 Task: Find connections with filter location Luckenwalde with filter topic #realestateagentwith filter profile language French with filter current company Kent with filter school SOA University Corporate Relation with filter industry Civil Engineering with filter service category Strategic Planning with filter keywords title Camera Operator
Action: Mouse moved to (538, 65)
Screenshot: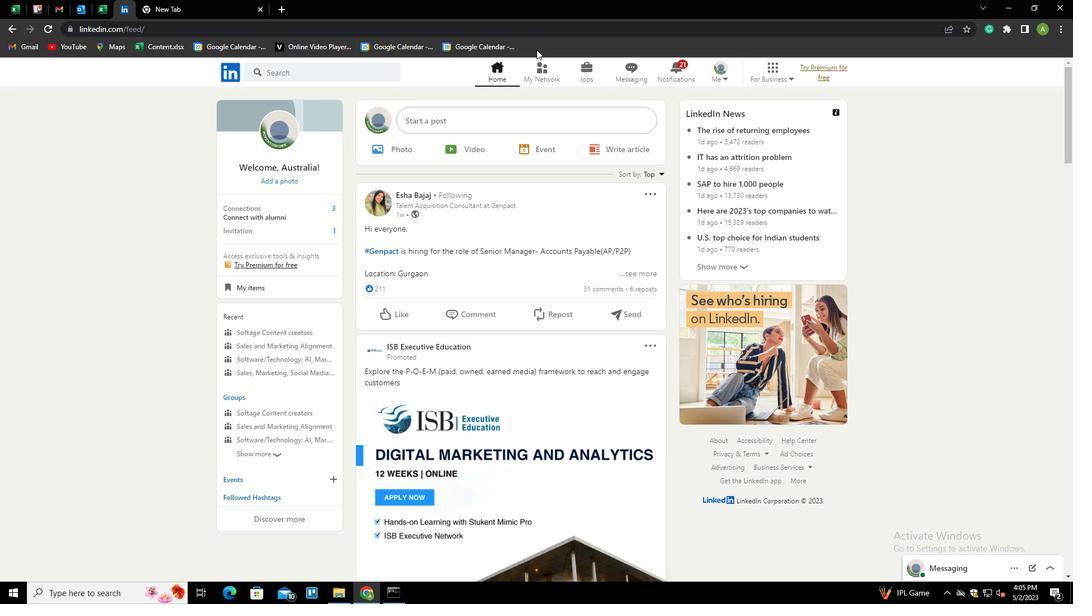 
Action: Mouse pressed left at (538, 65)
Screenshot: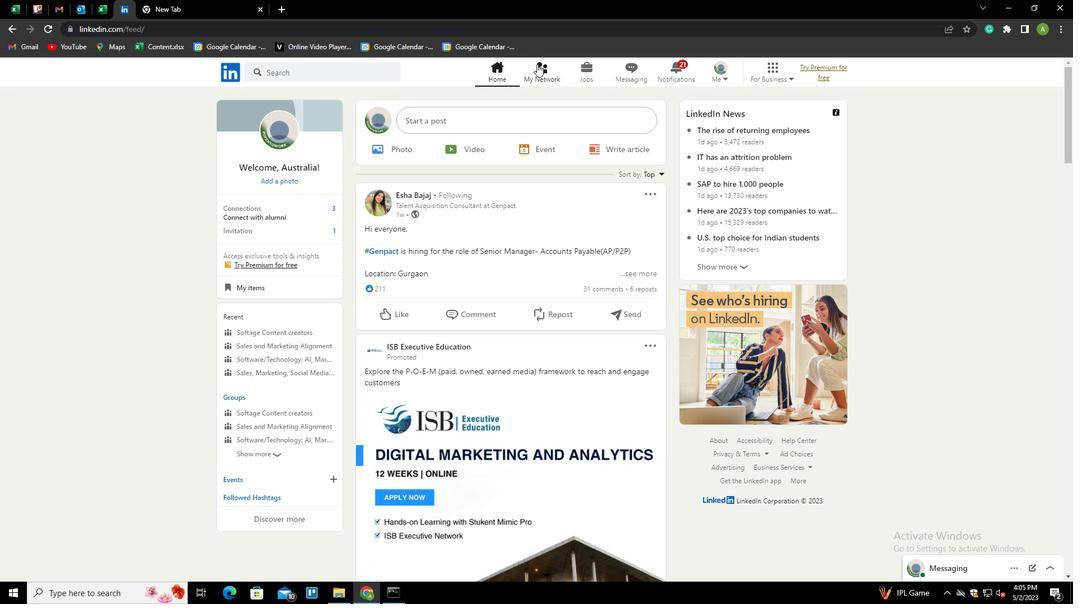 
Action: Mouse moved to (322, 137)
Screenshot: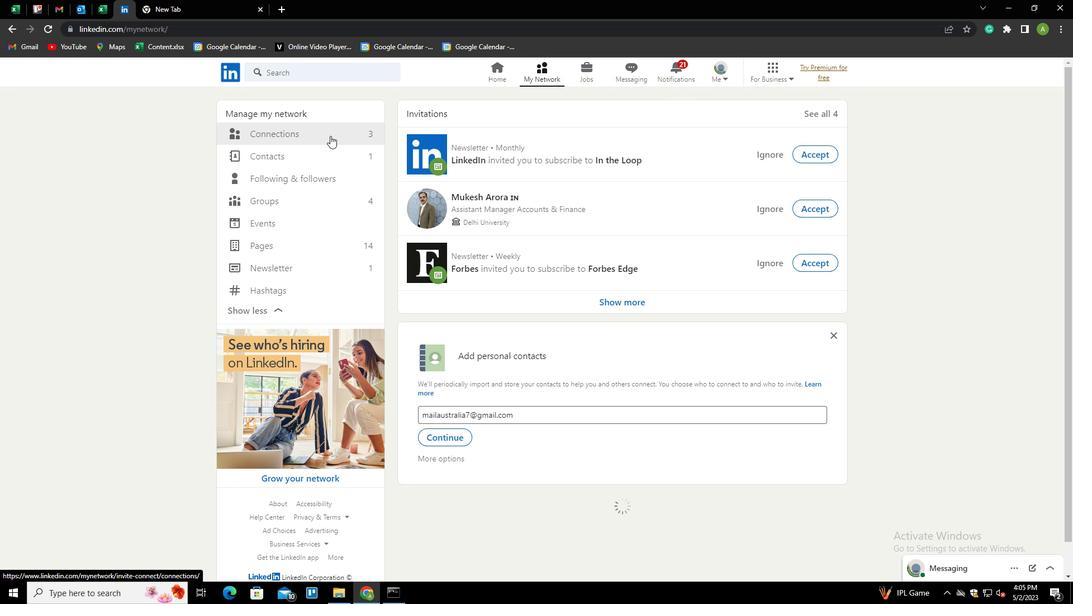 
Action: Mouse pressed left at (322, 137)
Screenshot: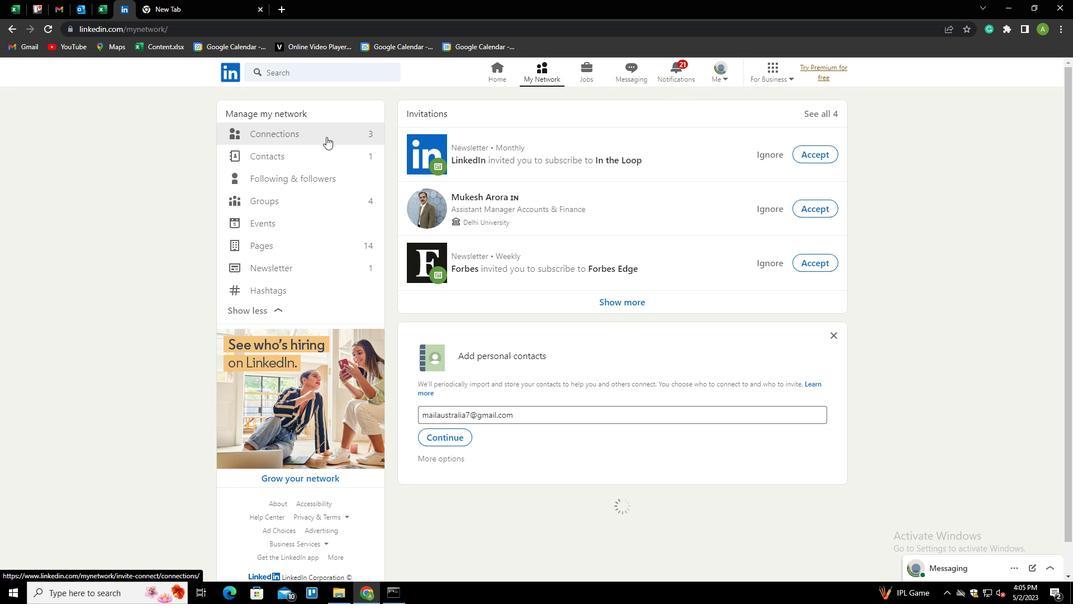 
Action: Mouse moved to (613, 133)
Screenshot: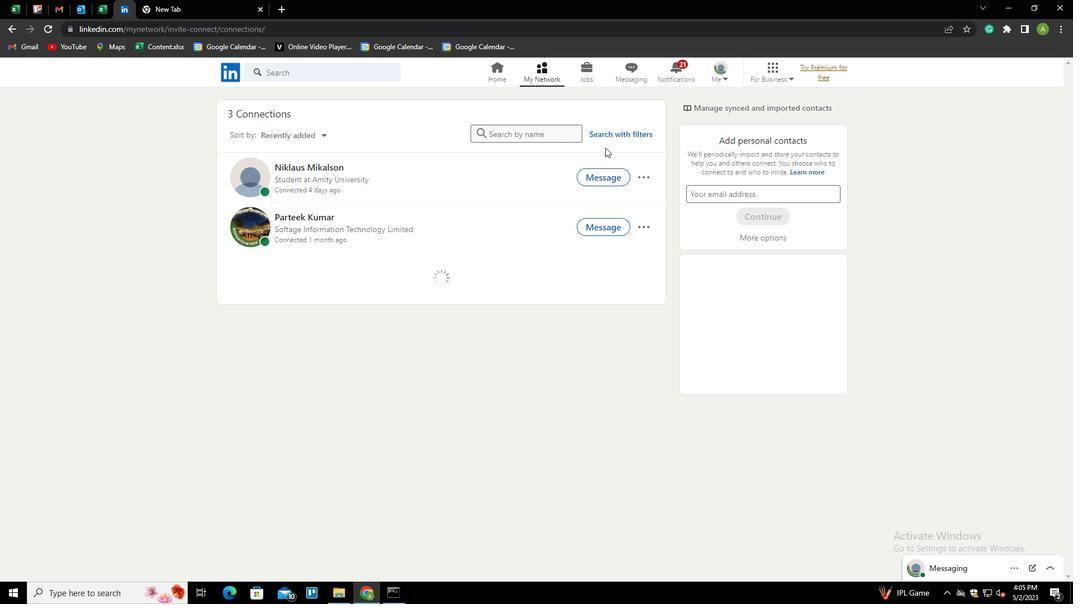 
Action: Mouse pressed left at (613, 133)
Screenshot: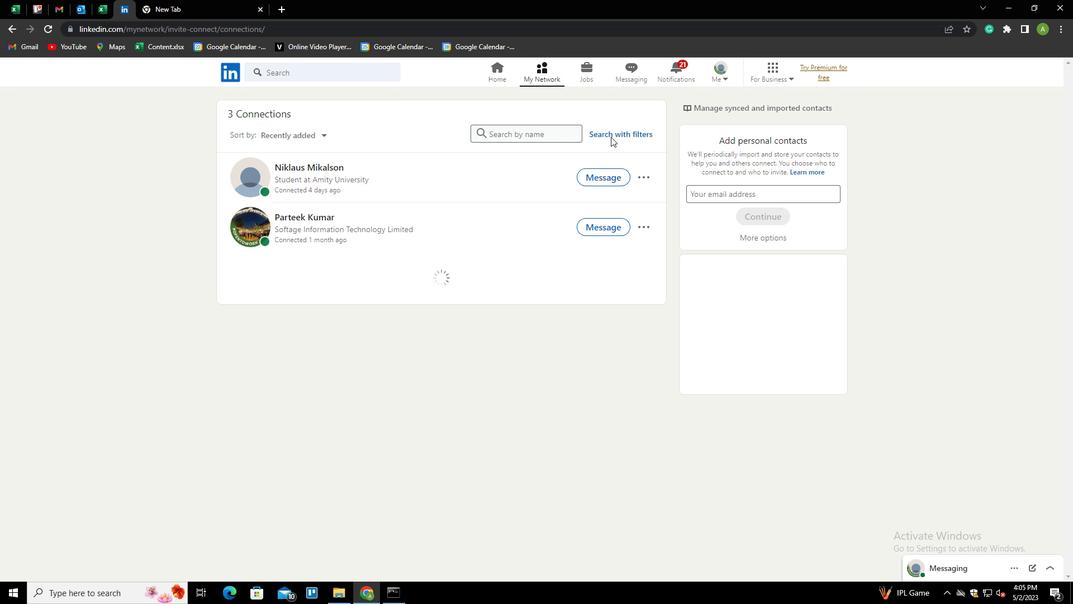 
Action: Mouse moved to (567, 104)
Screenshot: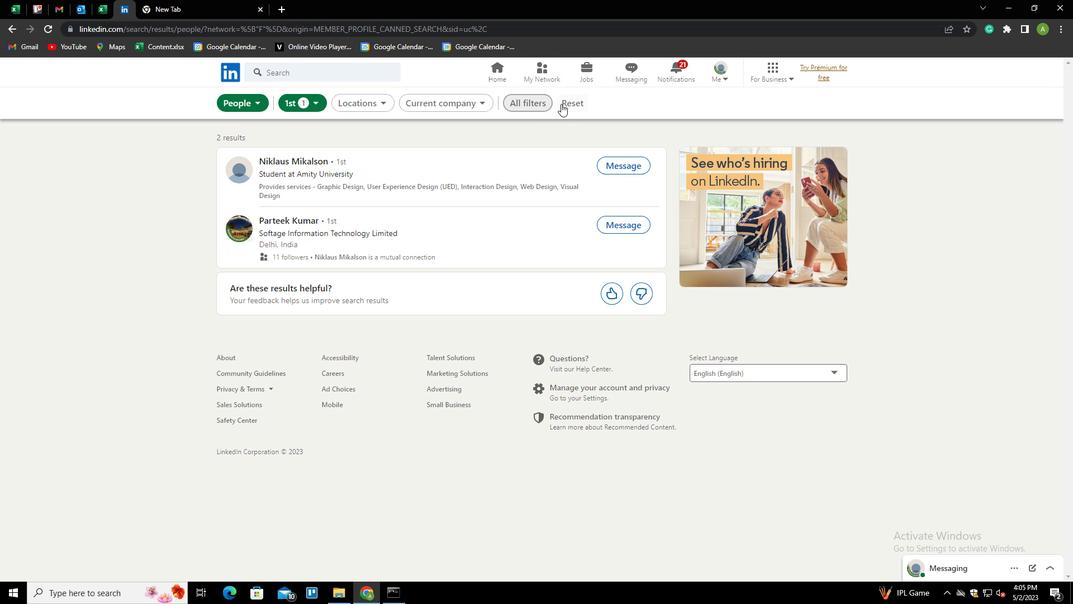 
Action: Mouse pressed left at (567, 104)
Screenshot: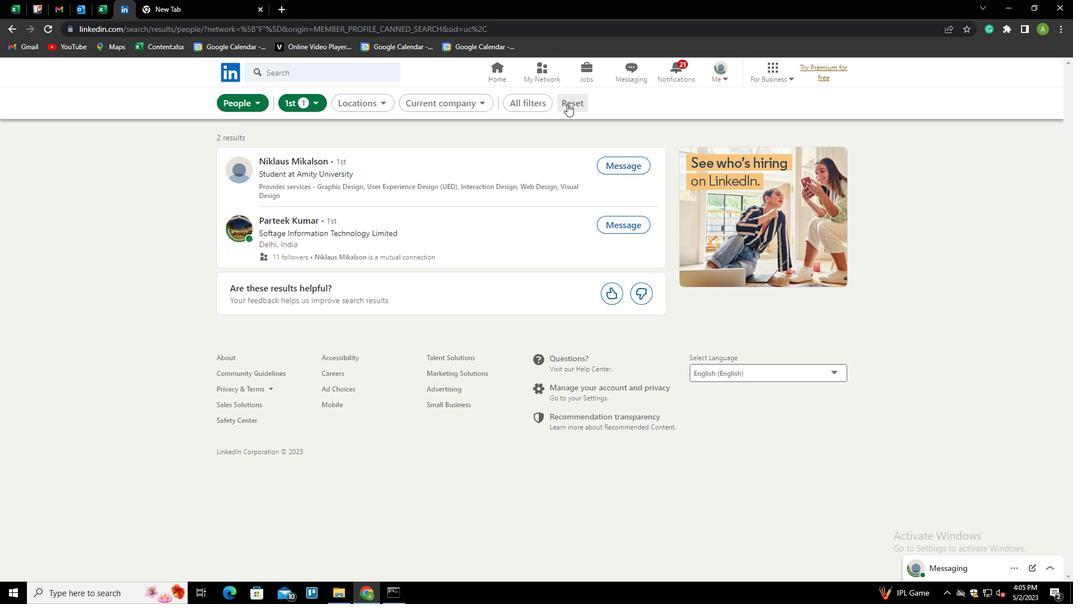 
Action: Mouse moved to (554, 104)
Screenshot: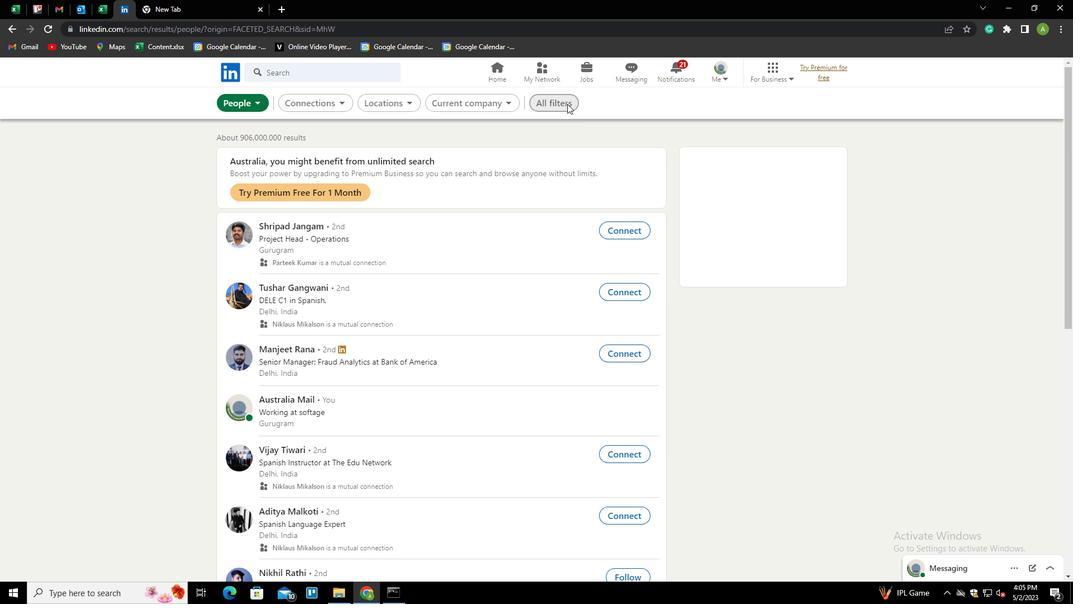 
Action: Mouse pressed left at (554, 104)
Screenshot: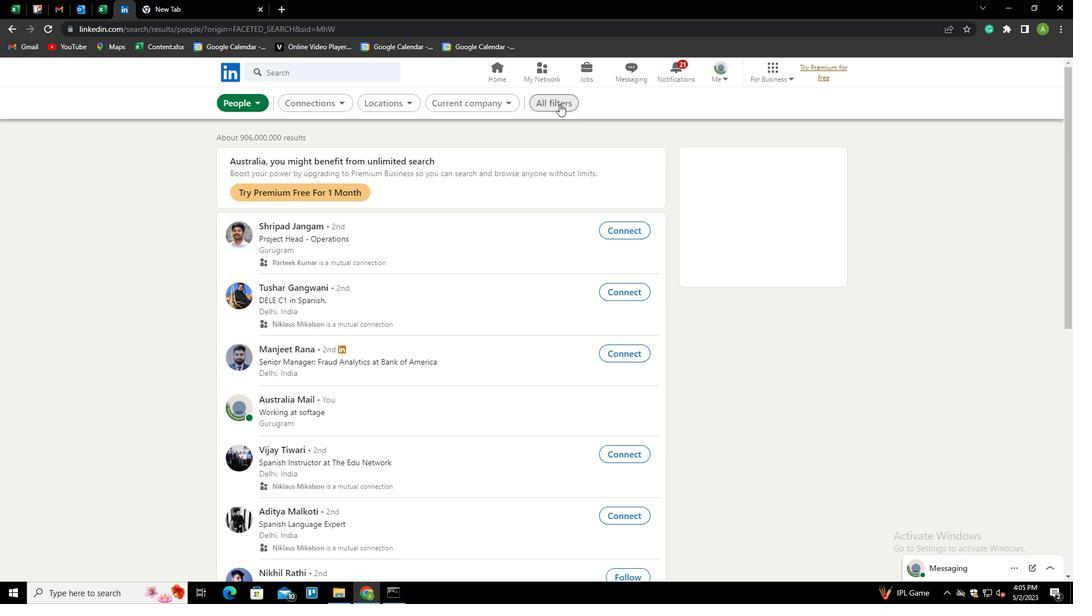 
Action: Mouse moved to (918, 331)
Screenshot: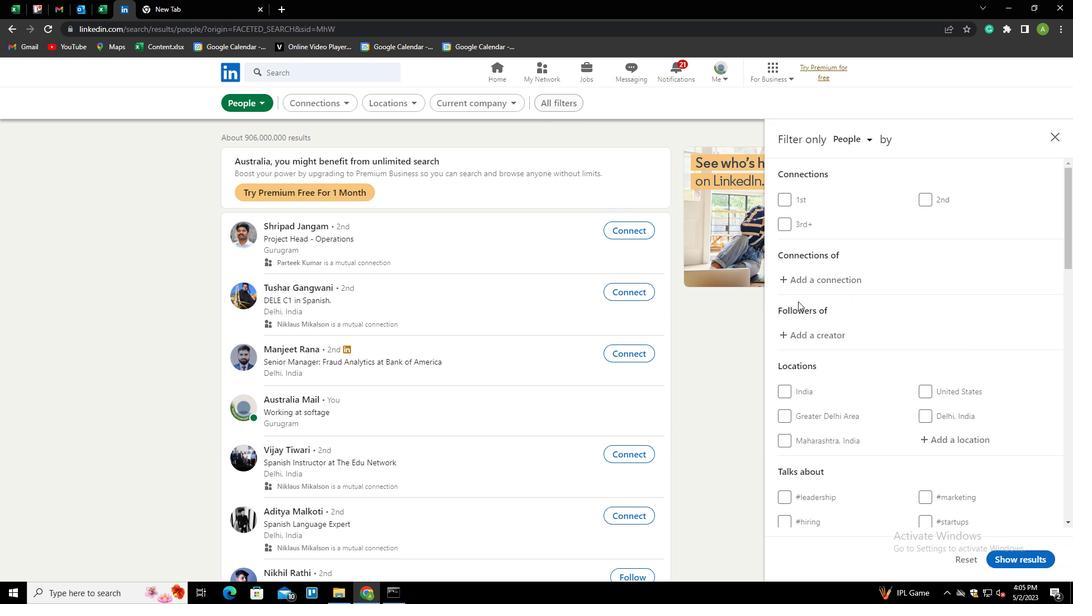 
Action: Mouse scrolled (918, 331) with delta (0, 0)
Screenshot: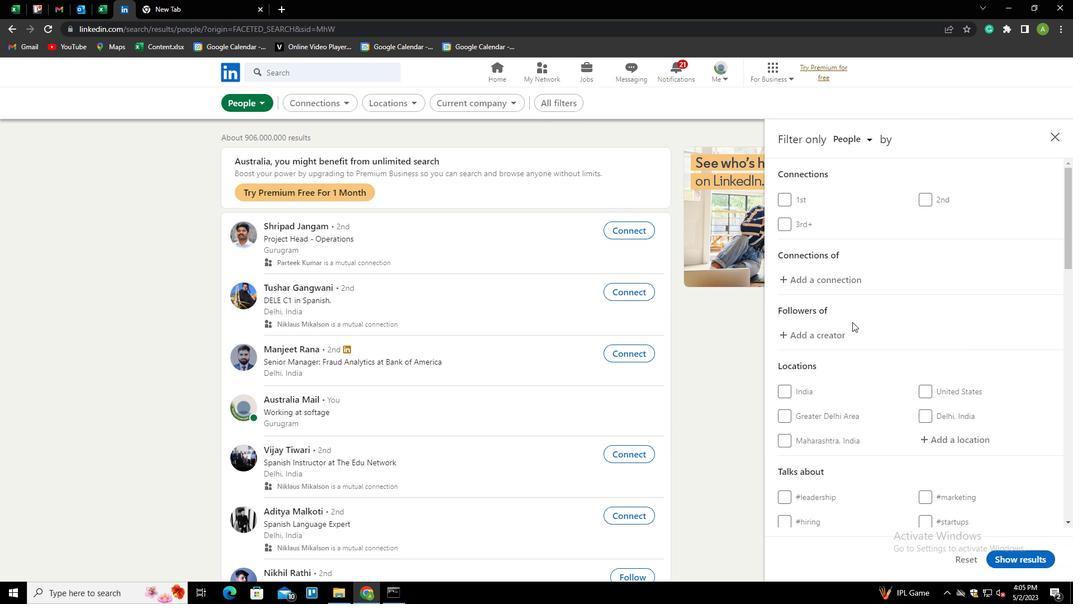 
Action: Mouse scrolled (918, 331) with delta (0, 0)
Screenshot: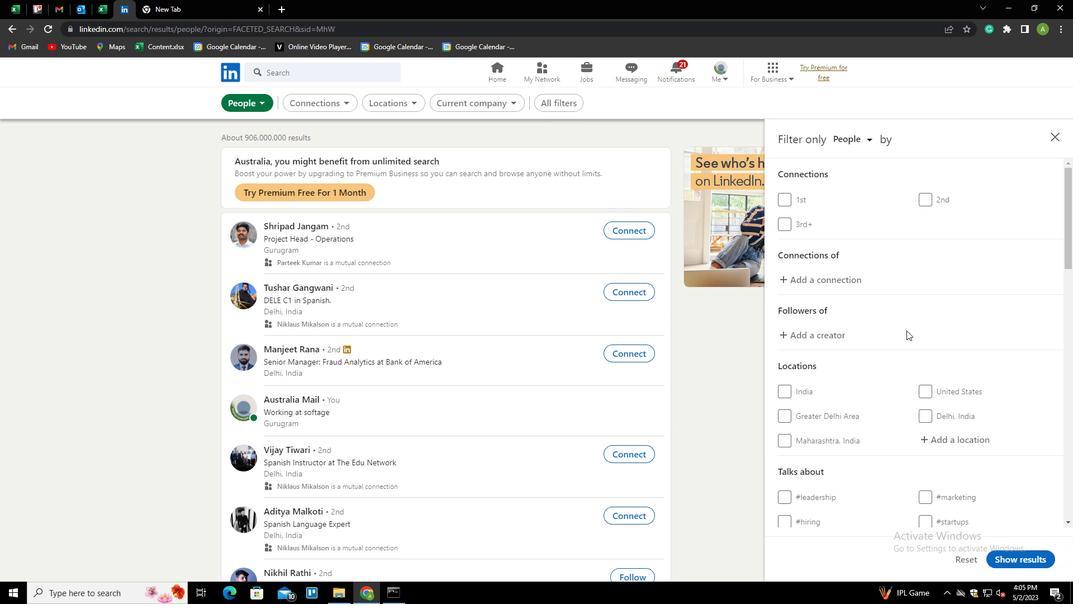 
Action: Mouse moved to (947, 329)
Screenshot: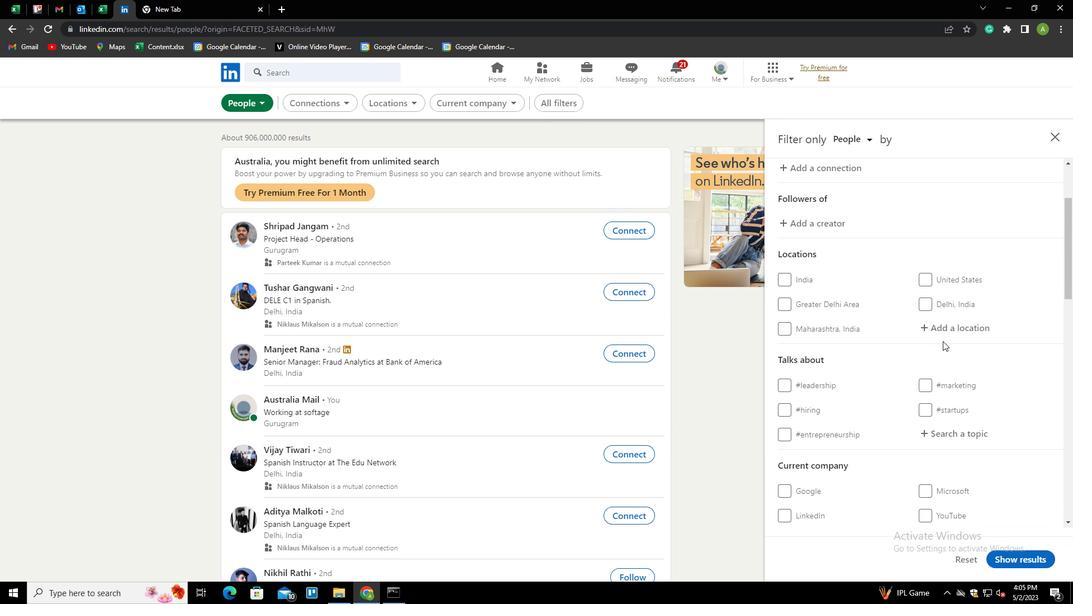 
Action: Mouse pressed left at (947, 329)
Screenshot: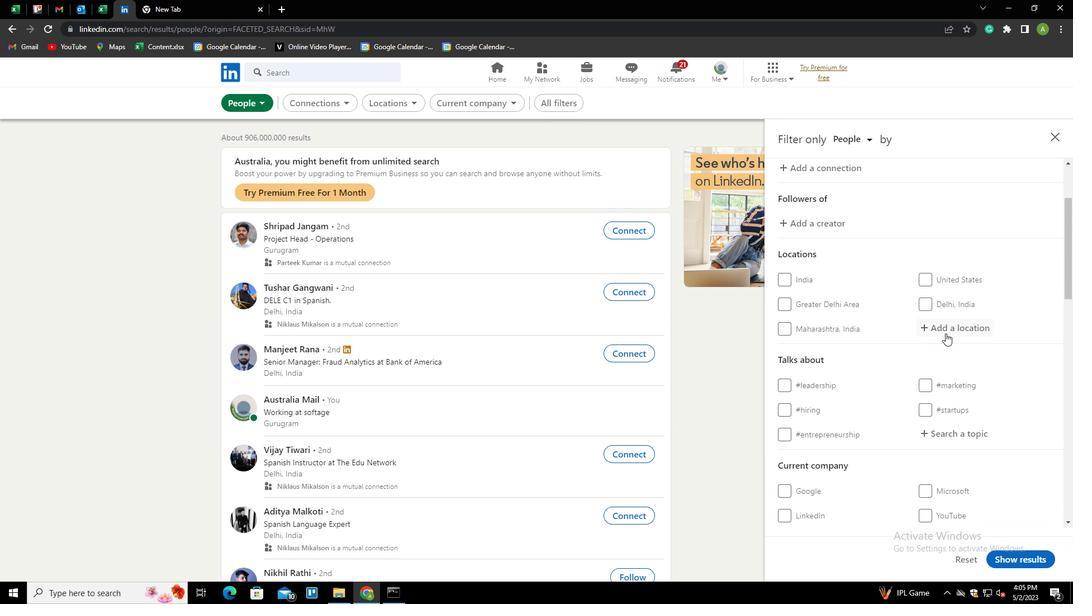 
Action: Mouse moved to (954, 324)
Screenshot: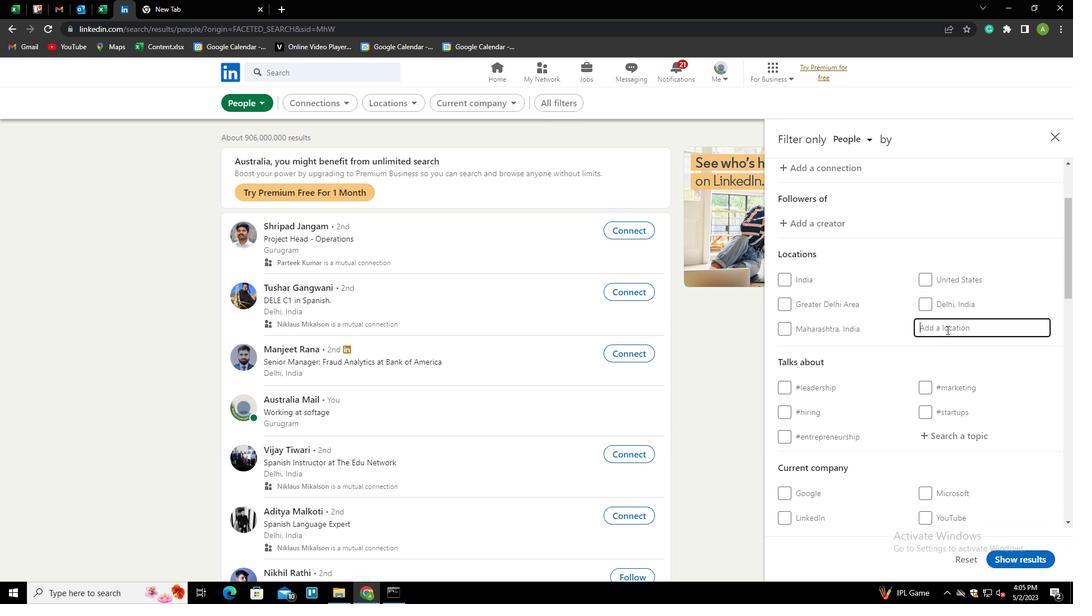 
Action: Mouse pressed left at (954, 324)
Screenshot: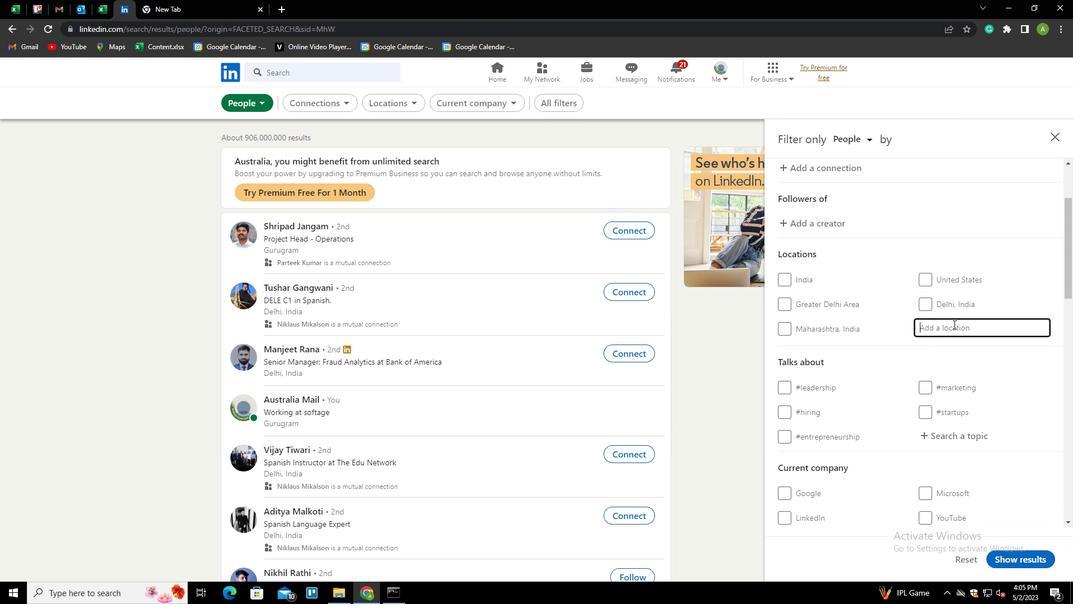 
Action: Key pressed <Key.shift>LUCKENWA<Key.down><Key.enter>
Screenshot: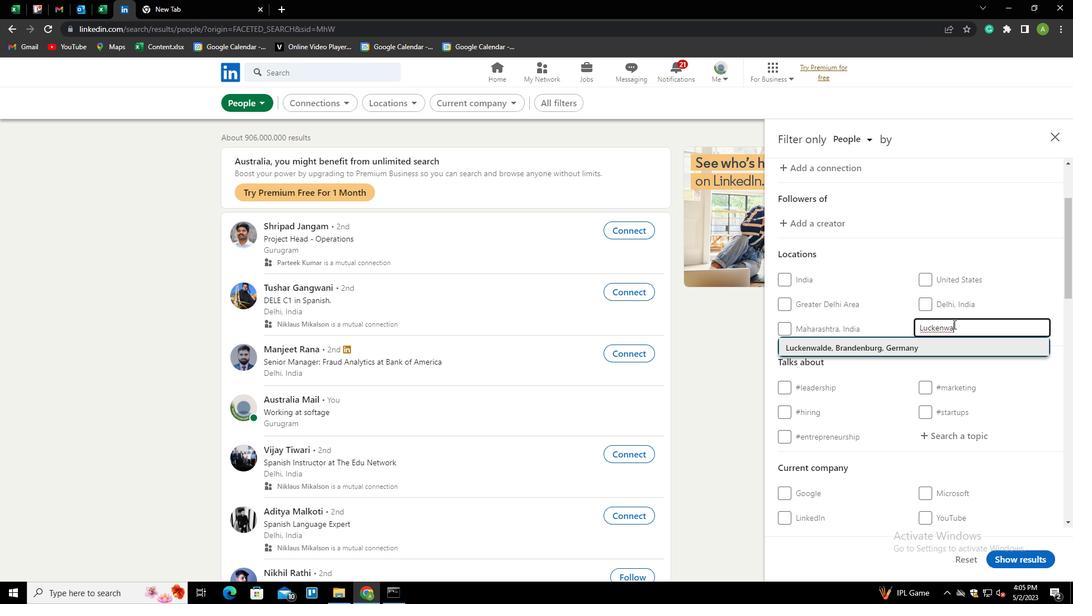
Action: Mouse scrolled (954, 323) with delta (0, 0)
Screenshot: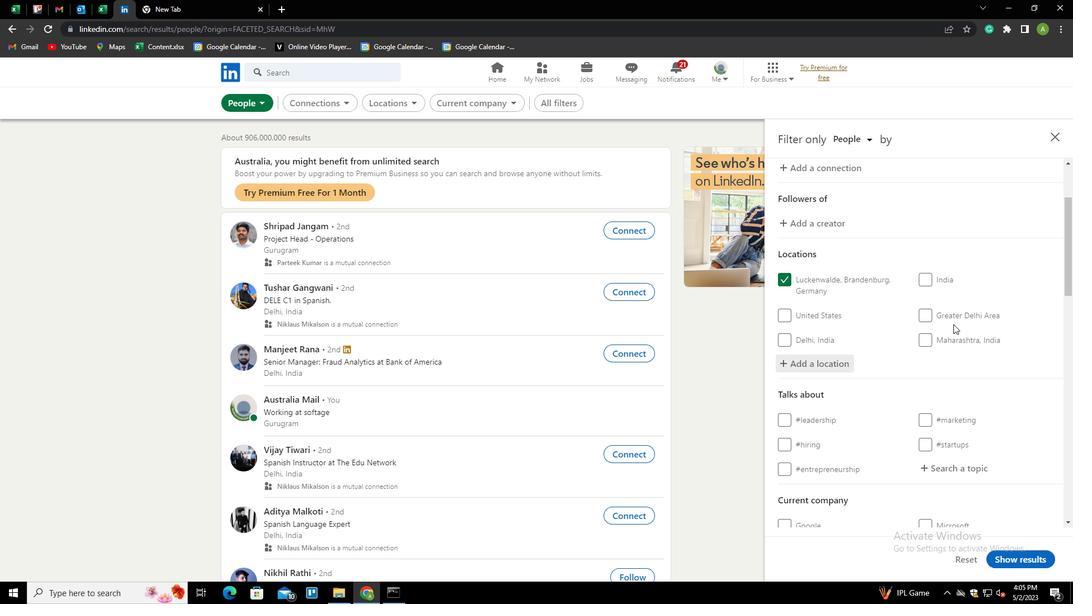 
Action: Mouse scrolled (954, 323) with delta (0, 0)
Screenshot: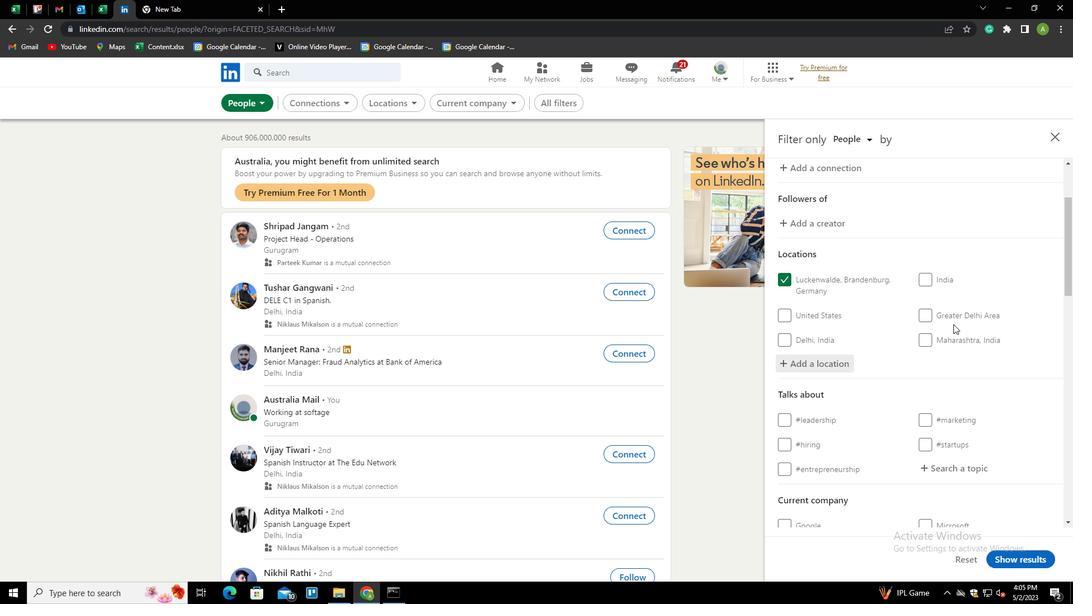 
Action: Mouse scrolled (954, 323) with delta (0, 0)
Screenshot: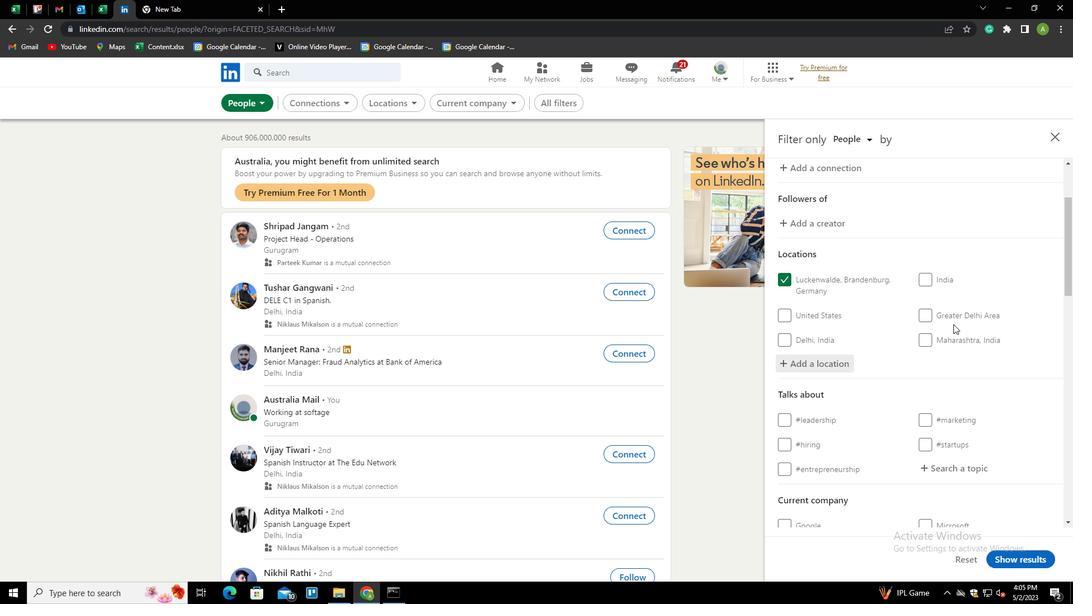 
Action: Mouse moved to (940, 304)
Screenshot: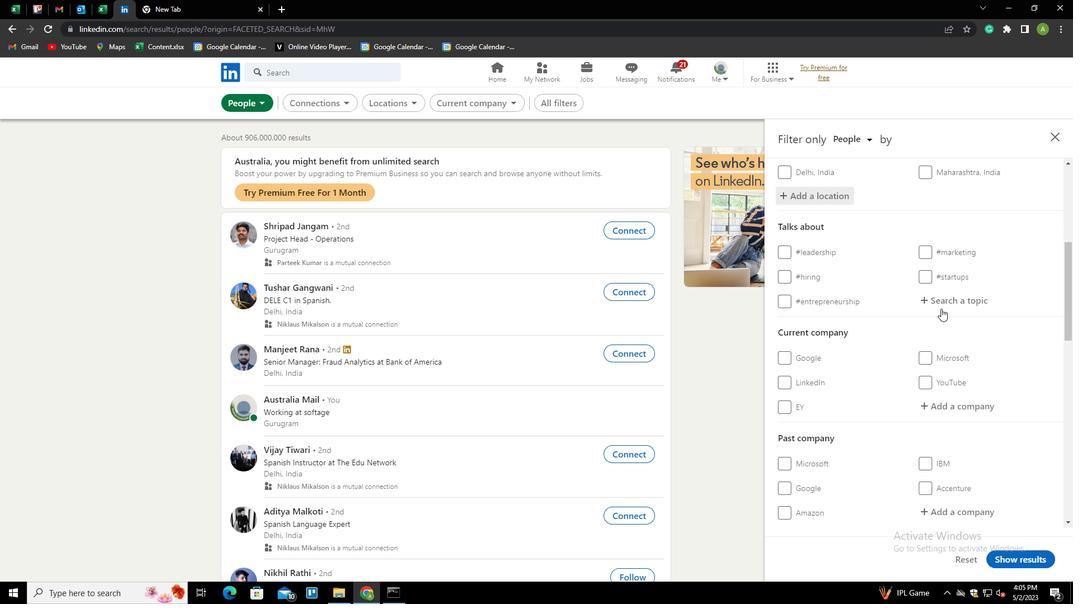 
Action: Mouse pressed left at (940, 304)
Screenshot: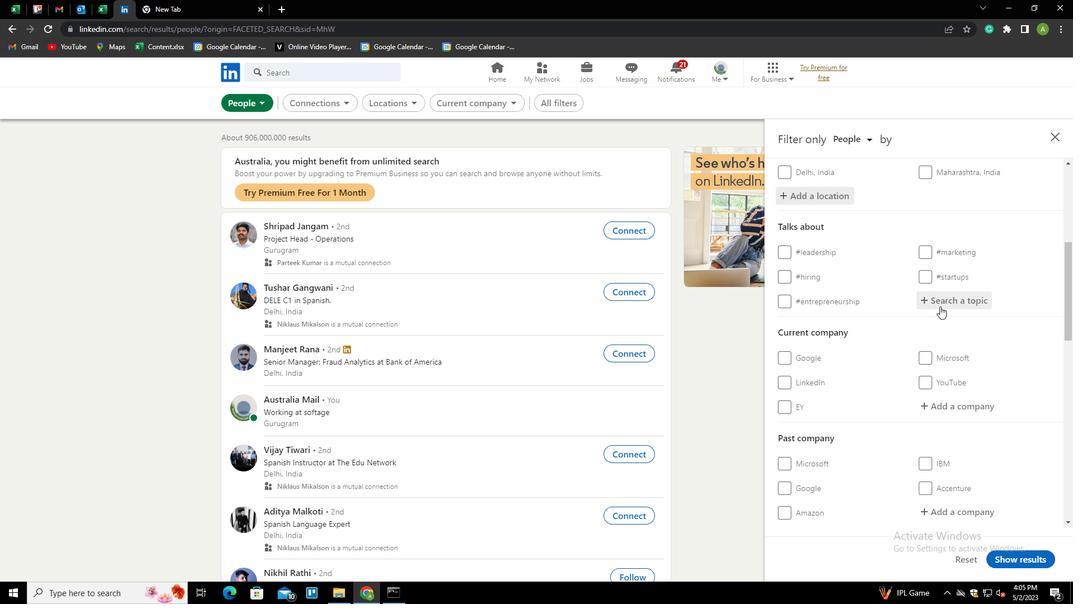 
Action: Key pressed REALESTATEAGENT<Key.down><Key.enter>
Screenshot: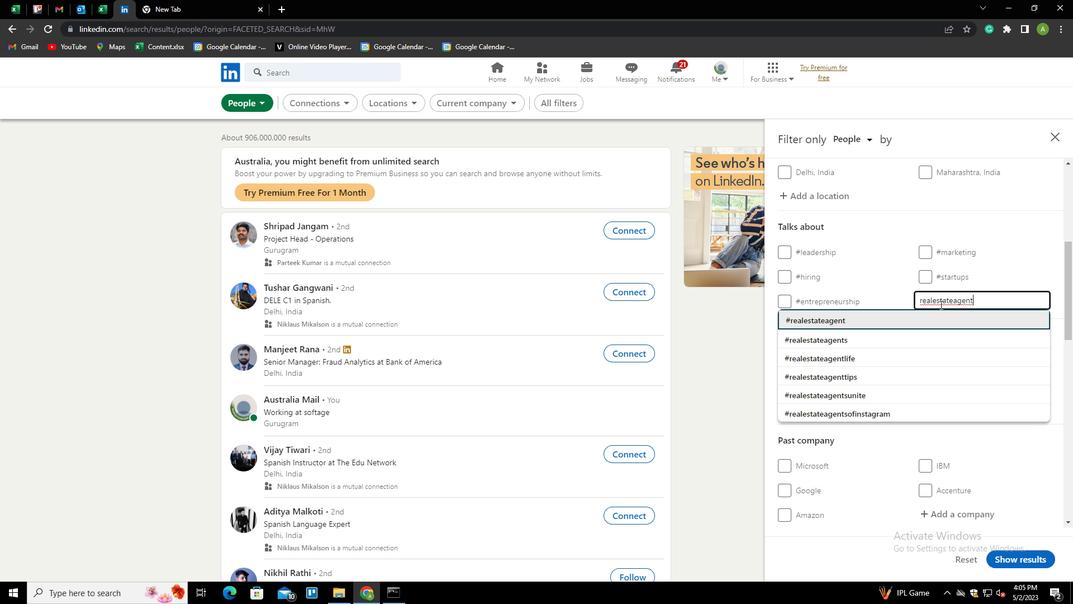 
Action: Mouse scrolled (940, 304) with delta (0, 0)
Screenshot: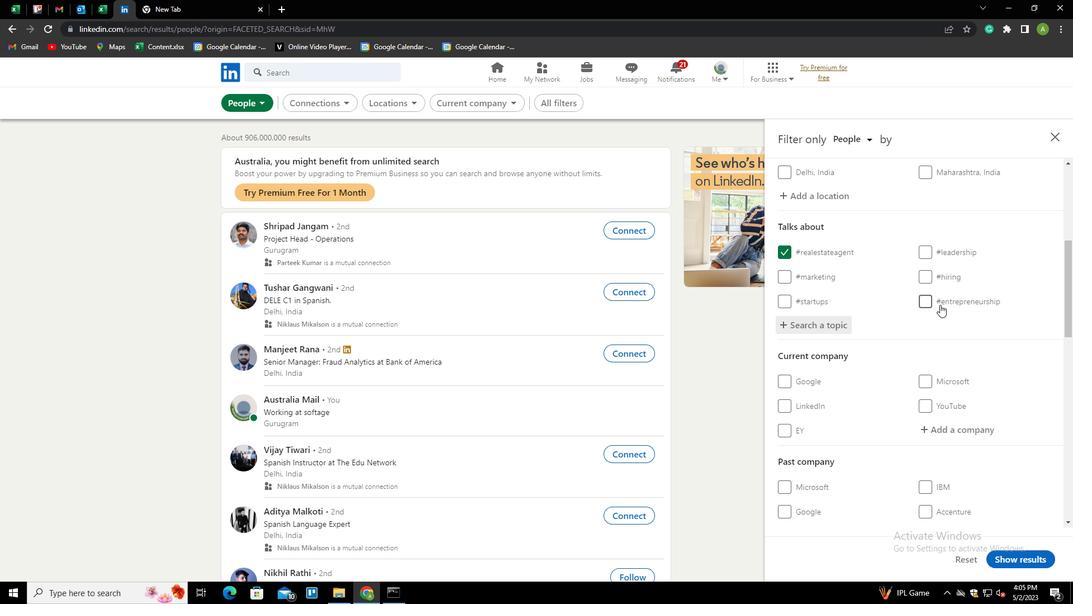 
Action: Mouse scrolled (940, 304) with delta (0, 0)
Screenshot: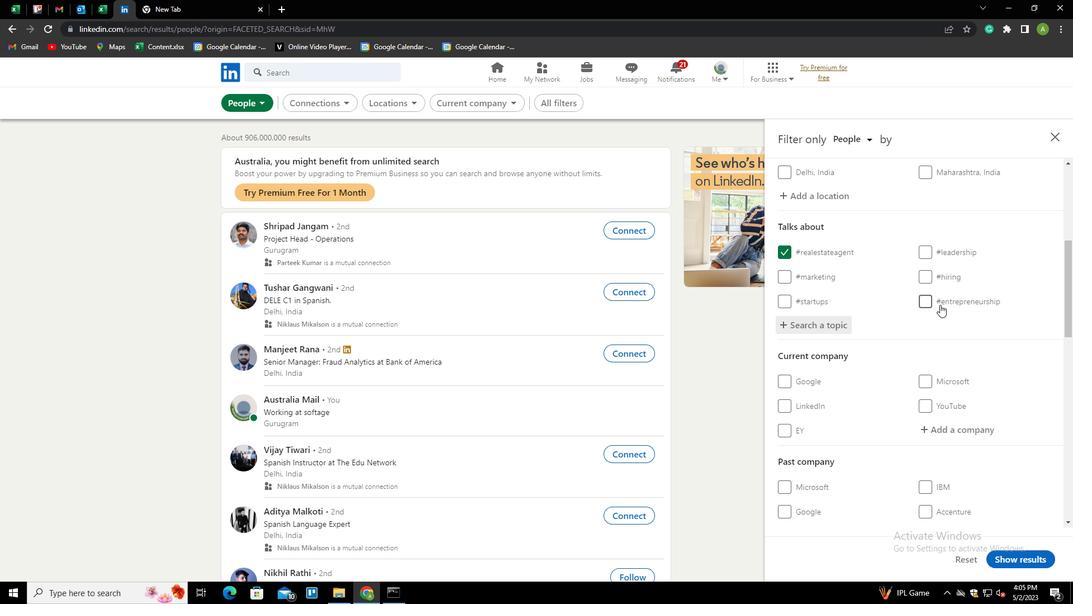 
Action: Mouse scrolled (940, 304) with delta (0, 0)
Screenshot: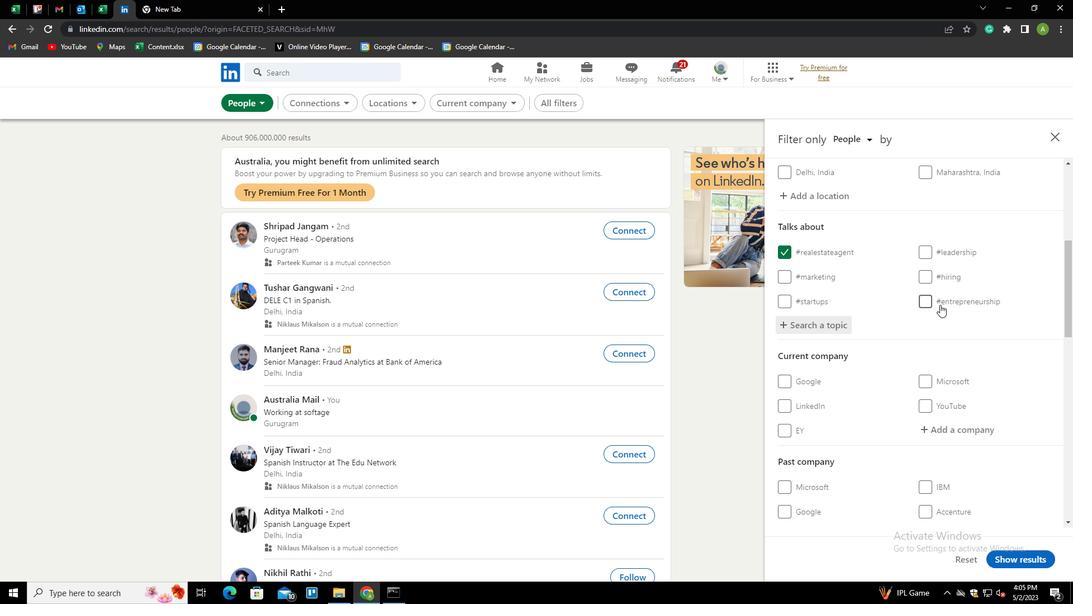 
Action: Mouse scrolled (940, 304) with delta (0, 0)
Screenshot: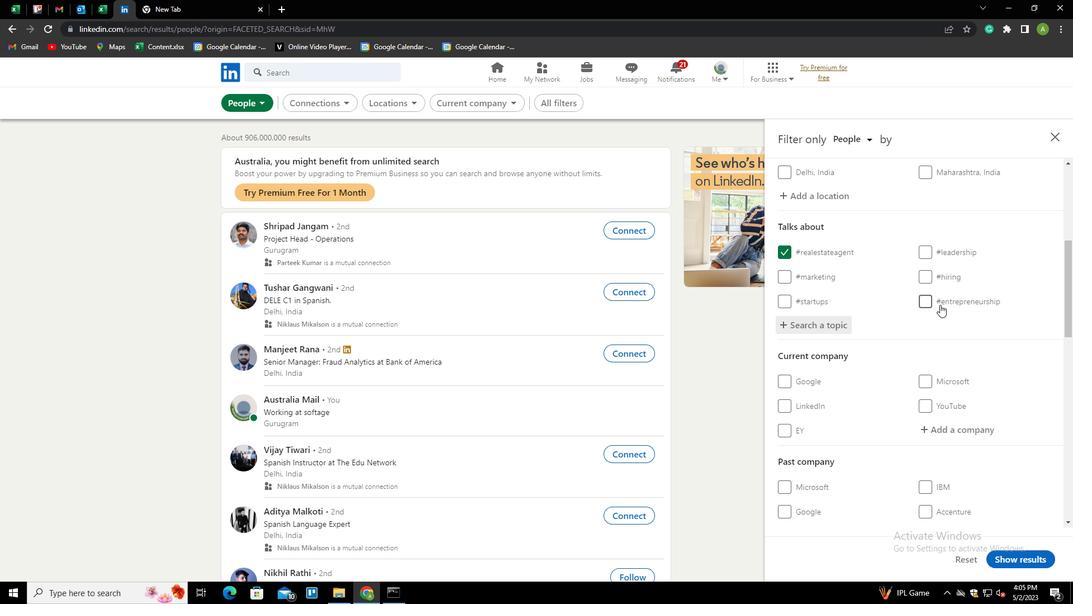 
Action: Mouse scrolled (940, 304) with delta (0, 0)
Screenshot: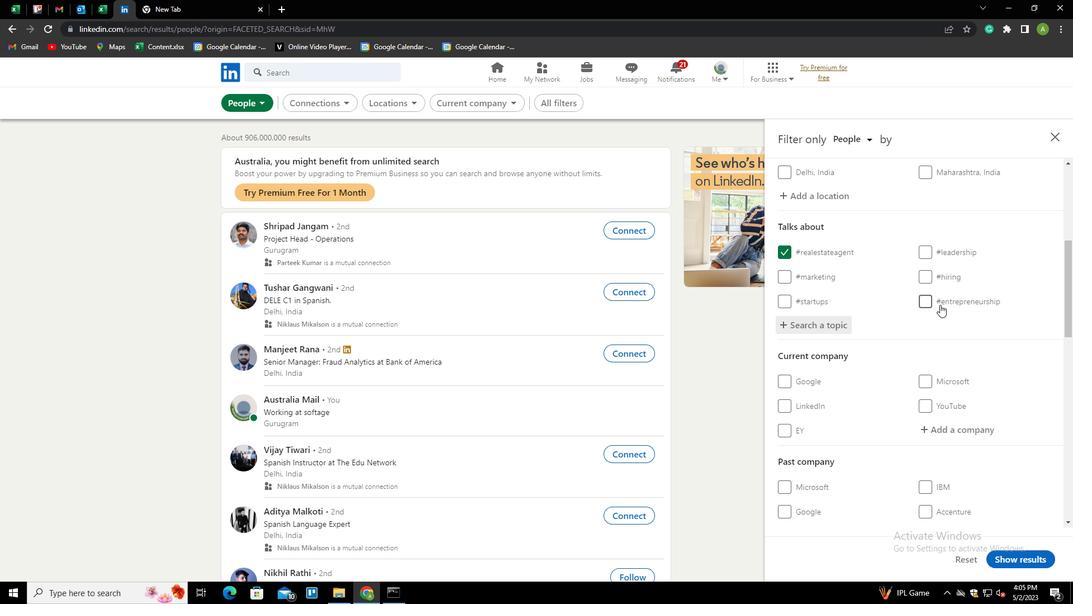 
Action: Mouse scrolled (940, 304) with delta (0, 0)
Screenshot: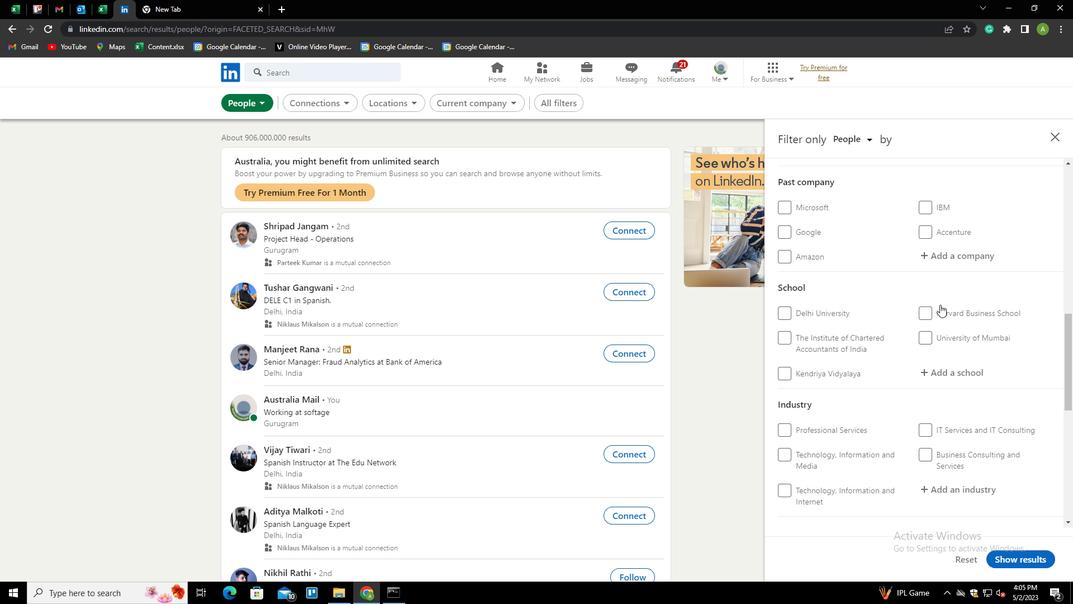 
Action: Mouse scrolled (940, 304) with delta (0, 0)
Screenshot: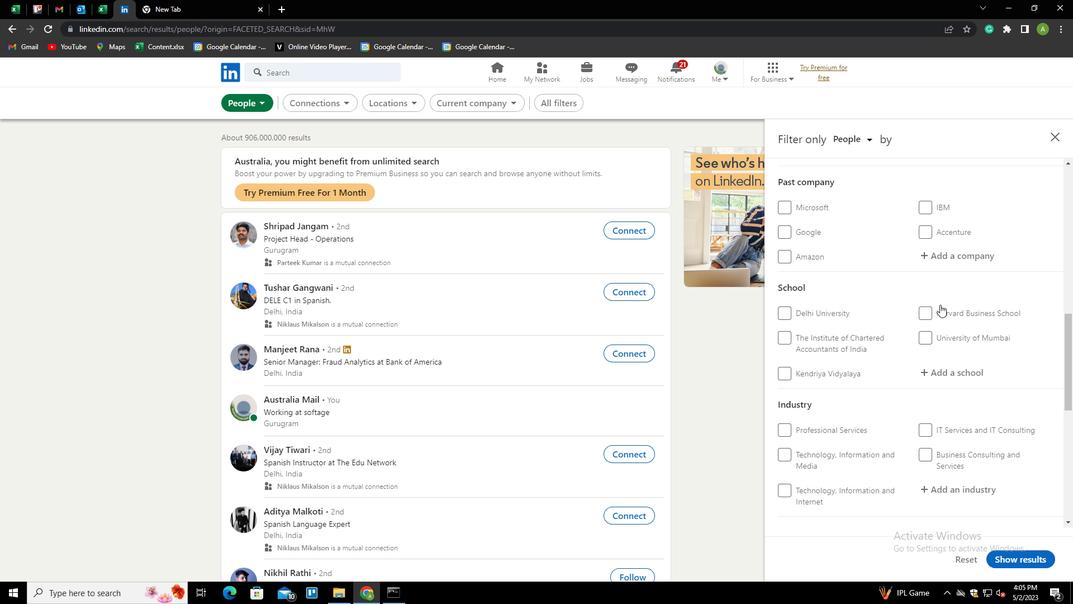 
Action: Mouse scrolled (940, 304) with delta (0, 0)
Screenshot: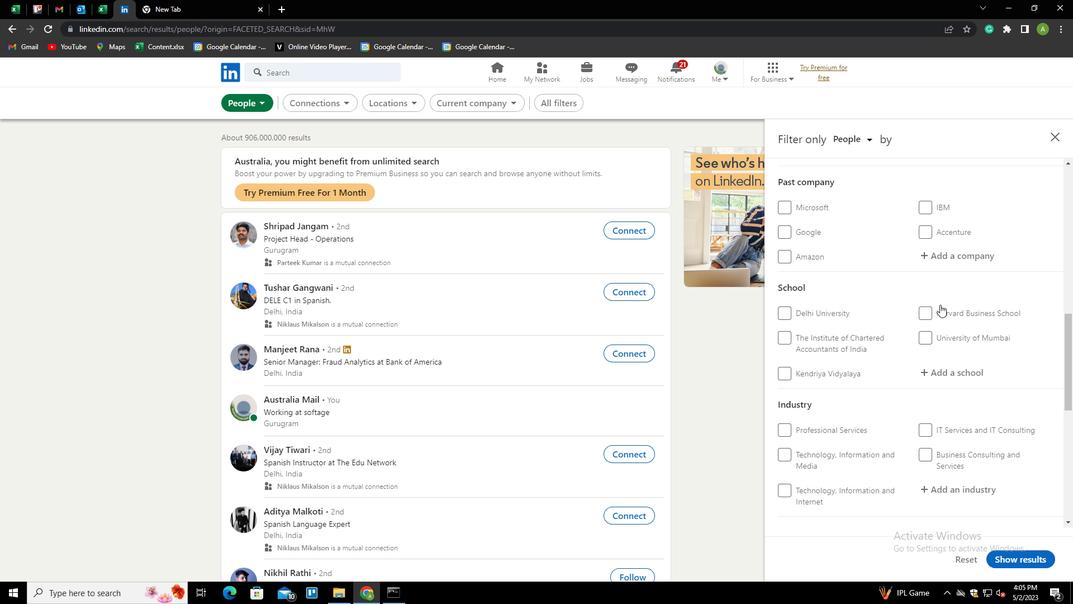 
Action: Mouse scrolled (940, 304) with delta (0, 0)
Screenshot: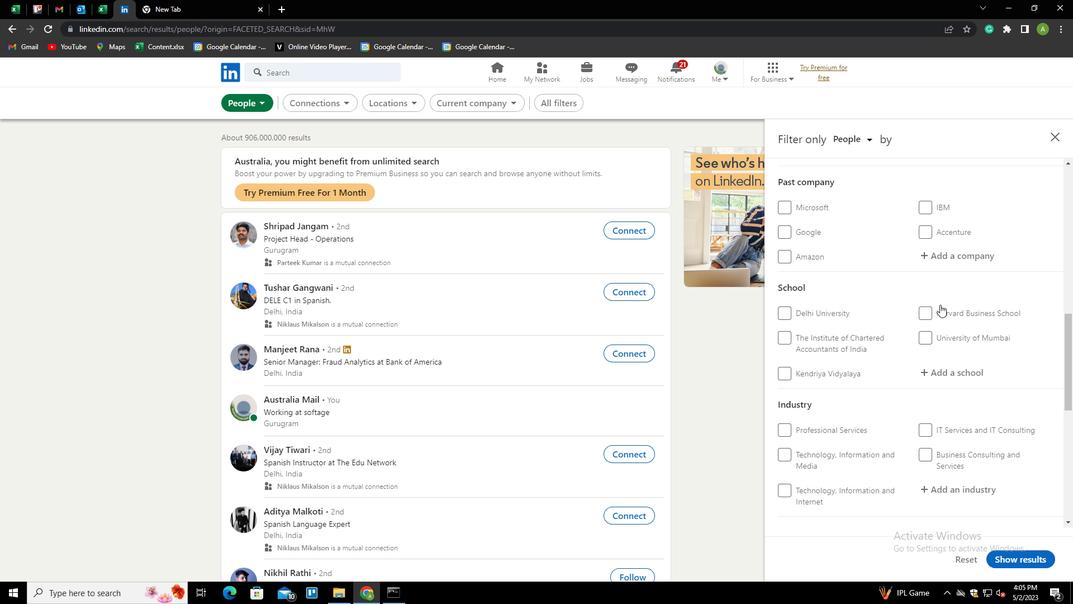 
Action: Mouse moved to (932, 335)
Screenshot: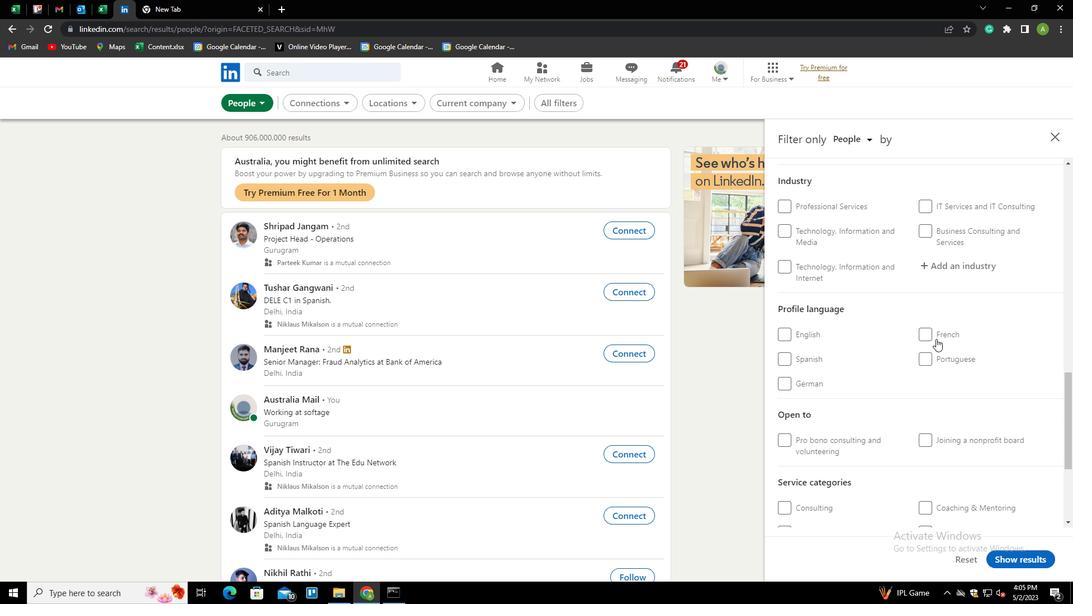 
Action: Mouse pressed left at (932, 335)
Screenshot: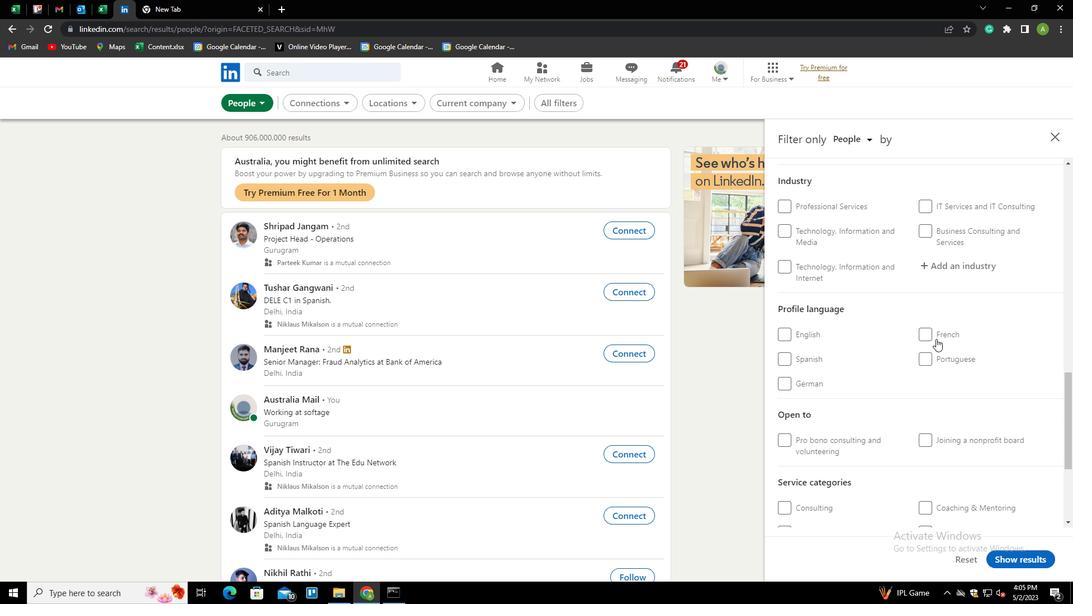 
Action: Mouse moved to (963, 310)
Screenshot: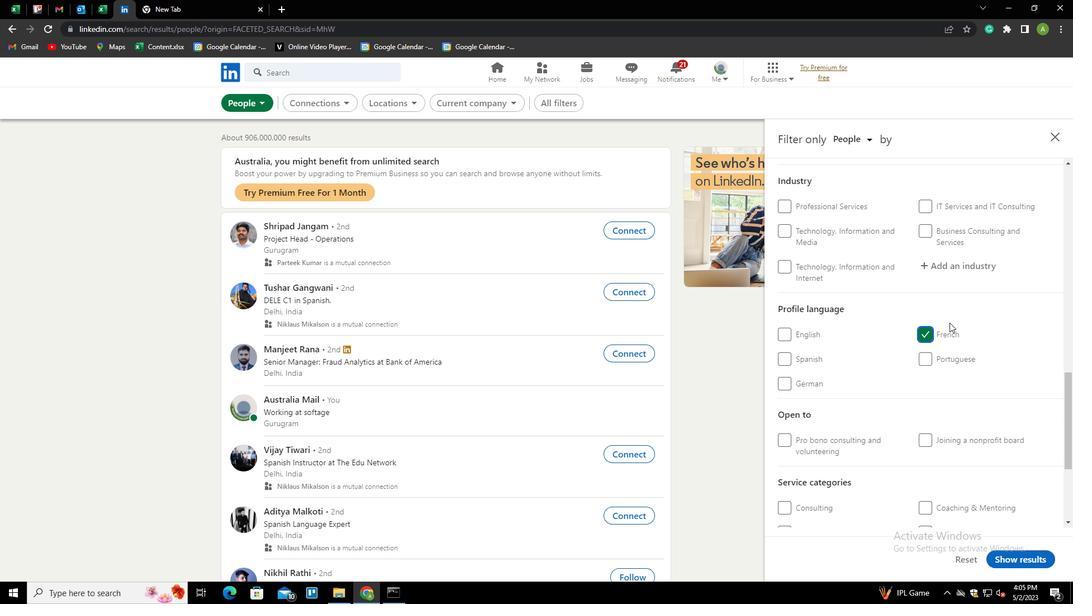 
Action: Mouse scrolled (963, 311) with delta (0, 0)
Screenshot: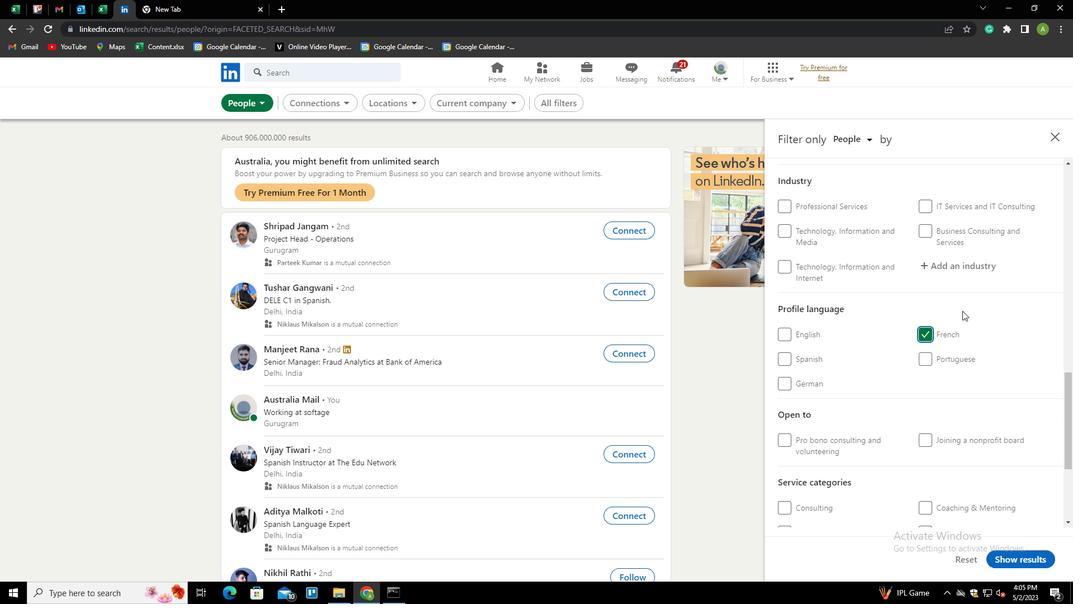 
Action: Mouse scrolled (963, 311) with delta (0, 0)
Screenshot: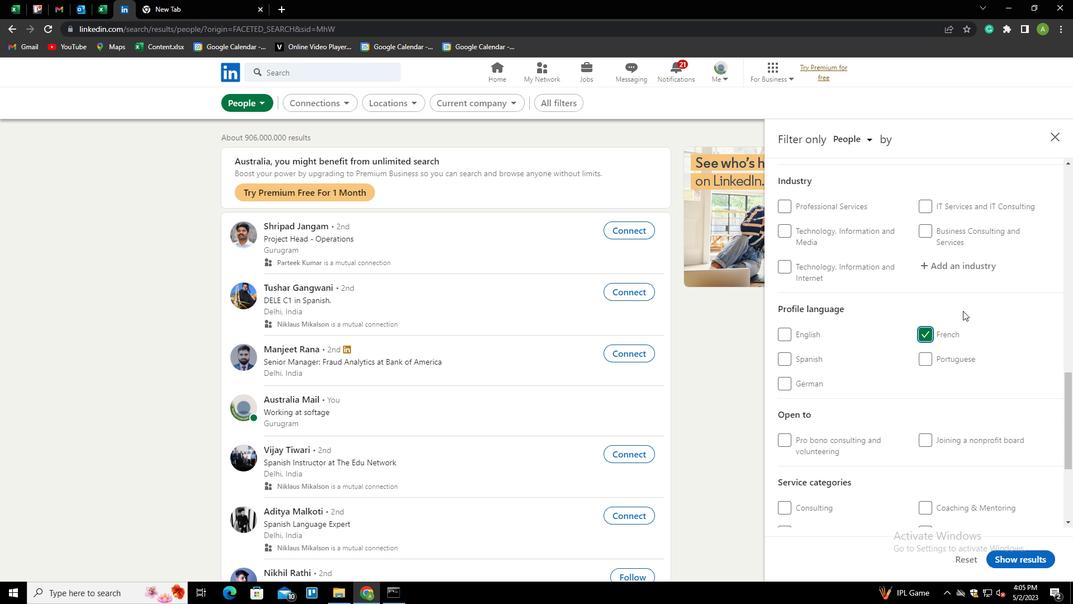 
Action: Mouse scrolled (963, 311) with delta (0, 0)
Screenshot: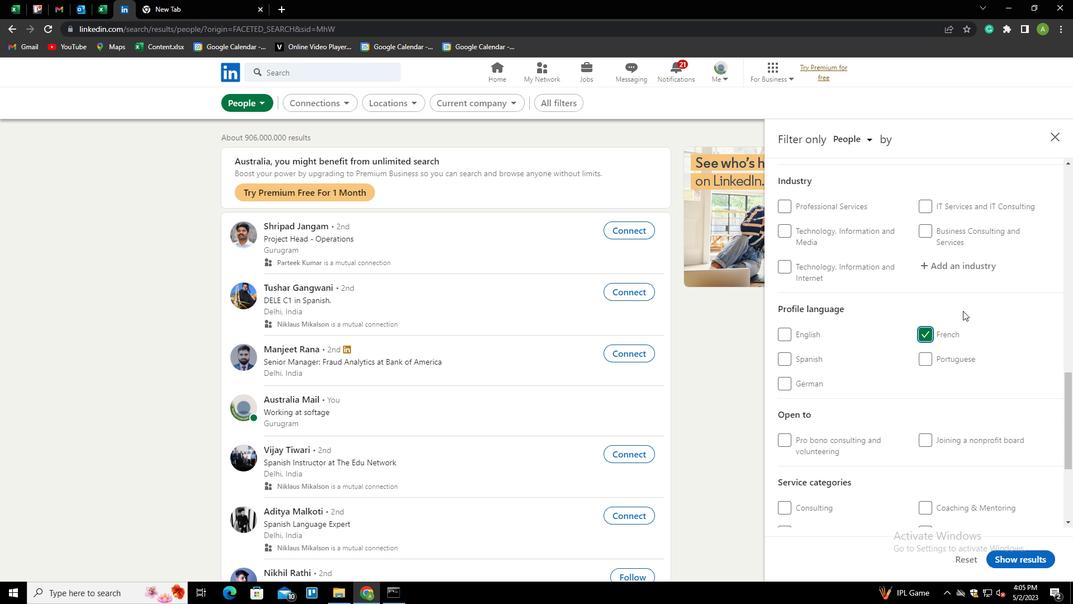 
Action: Mouse scrolled (963, 311) with delta (0, 0)
Screenshot: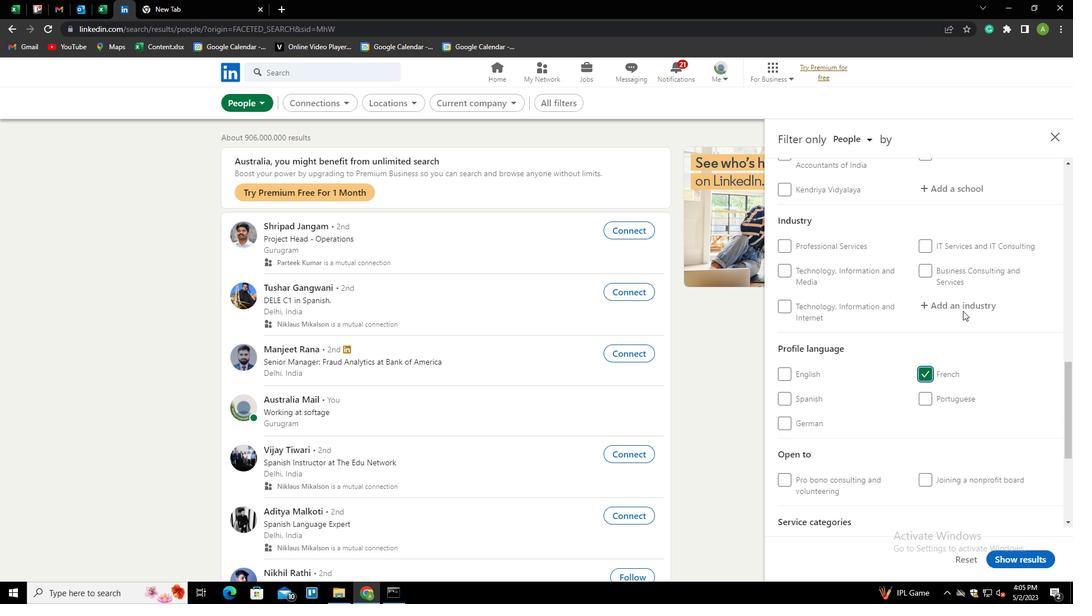 
Action: Mouse scrolled (963, 311) with delta (0, 0)
Screenshot: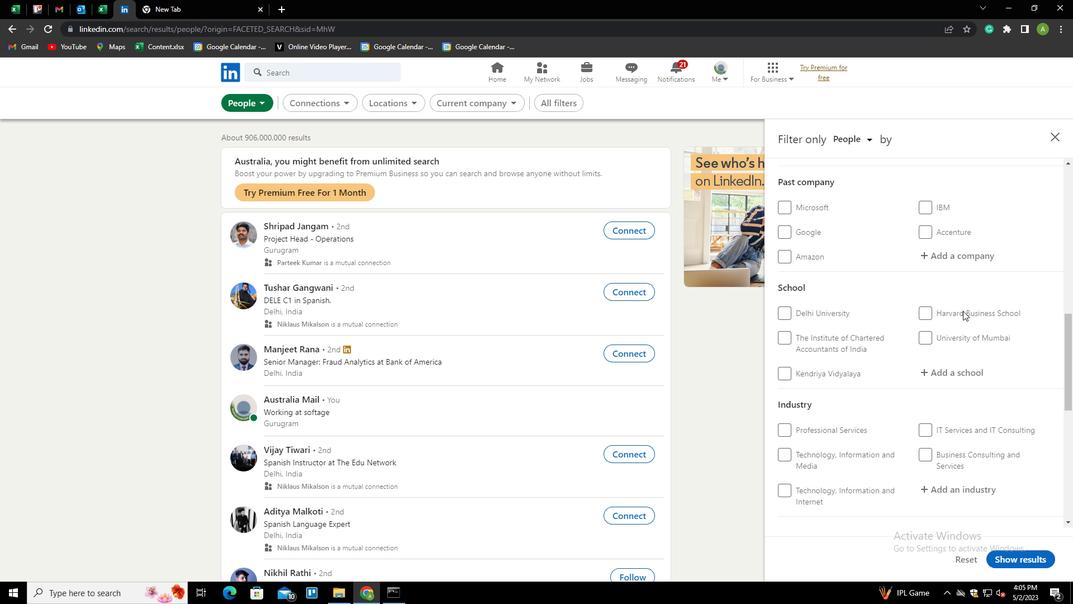 
Action: Mouse scrolled (963, 311) with delta (0, 0)
Screenshot: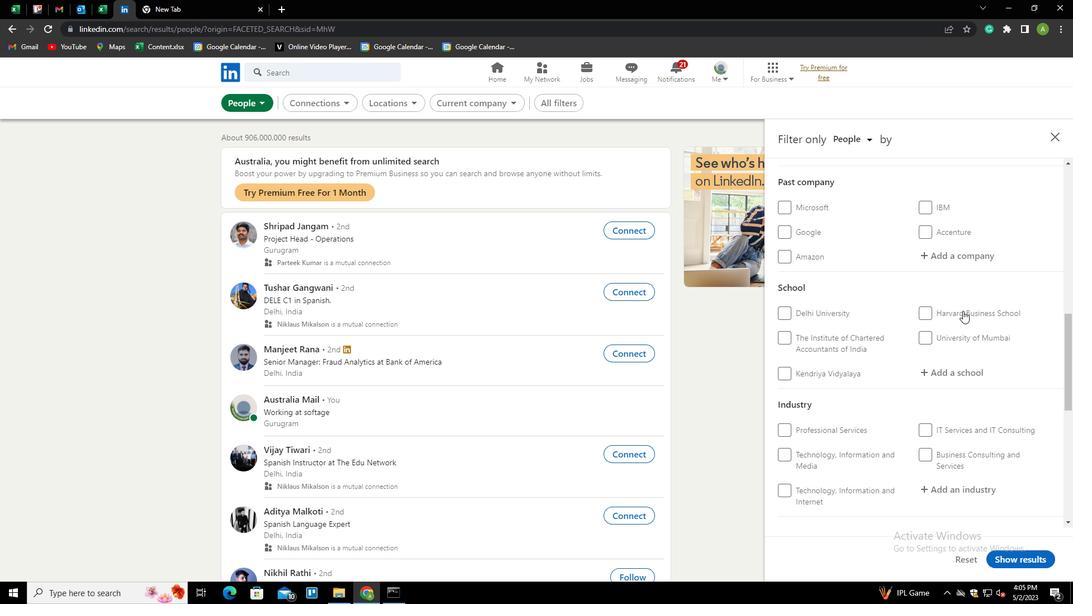 
Action: Mouse scrolled (963, 311) with delta (0, 0)
Screenshot: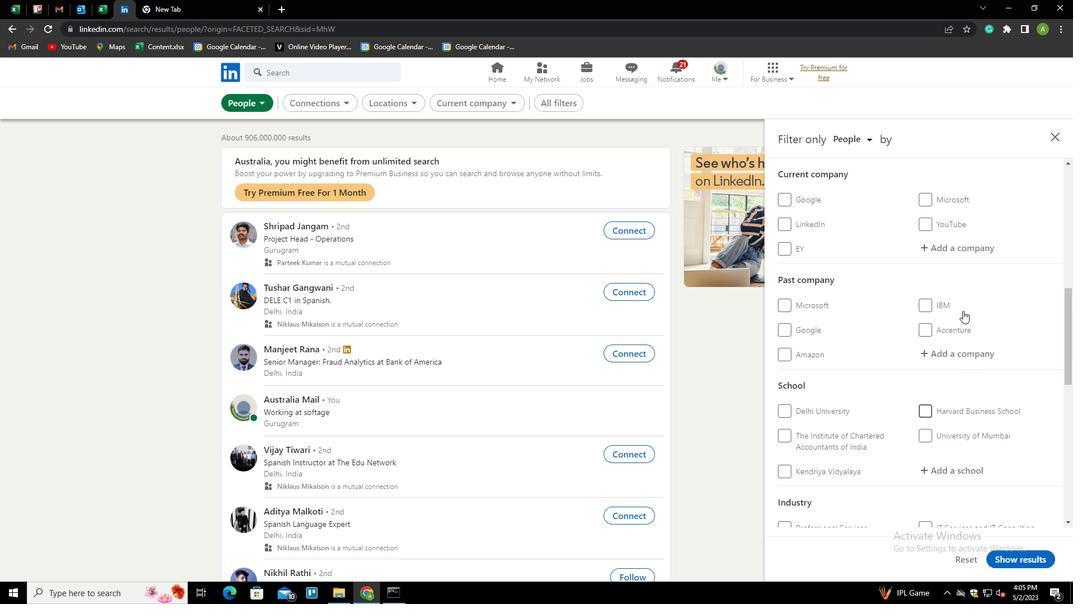 
Action: Mouse scrolled (963, 311) with delta (0, 0)
Screenshot: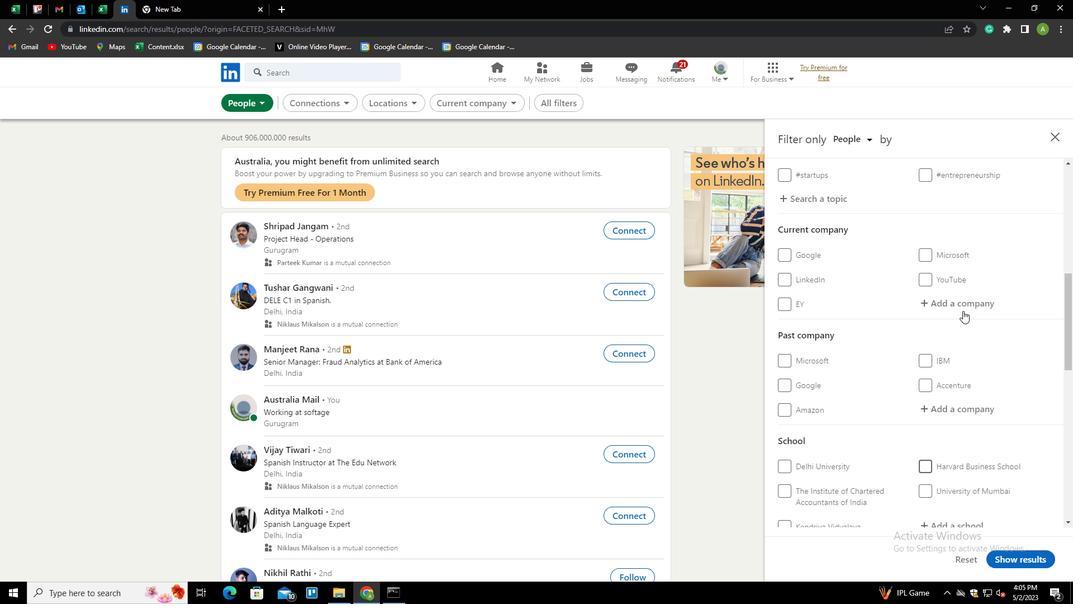 
Action: Mouse moved to (955, 375)
Screenshot: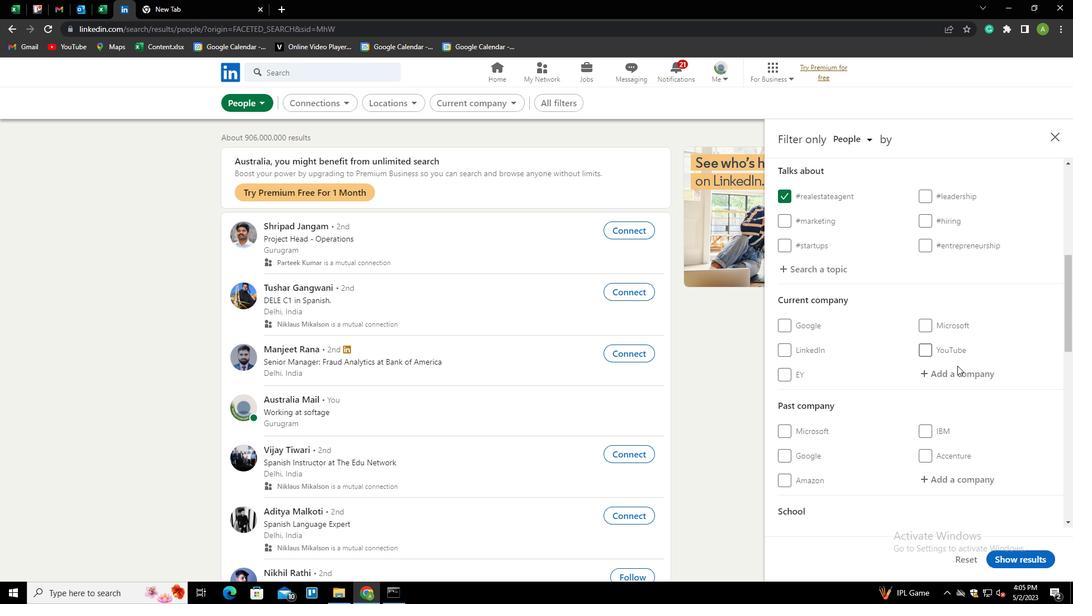 
Action: Mouse pressed left at (955, 375)
Screenshot: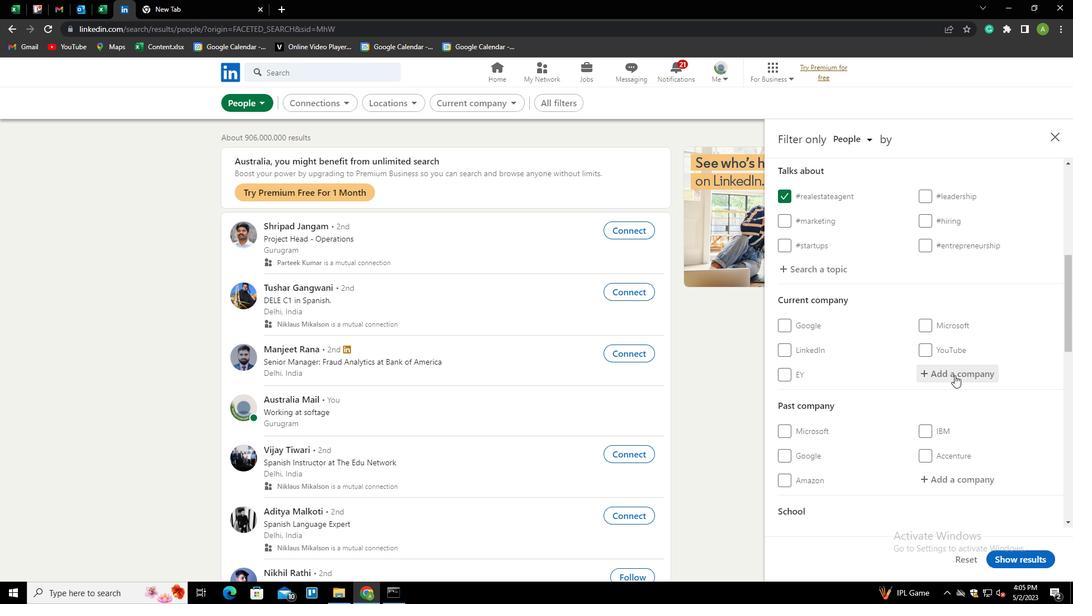 
Action: Key pressed <Key.shift><Key.shift><Key.shift><Key.shift>KENT<Key.down><Key.enter>
Screenshot: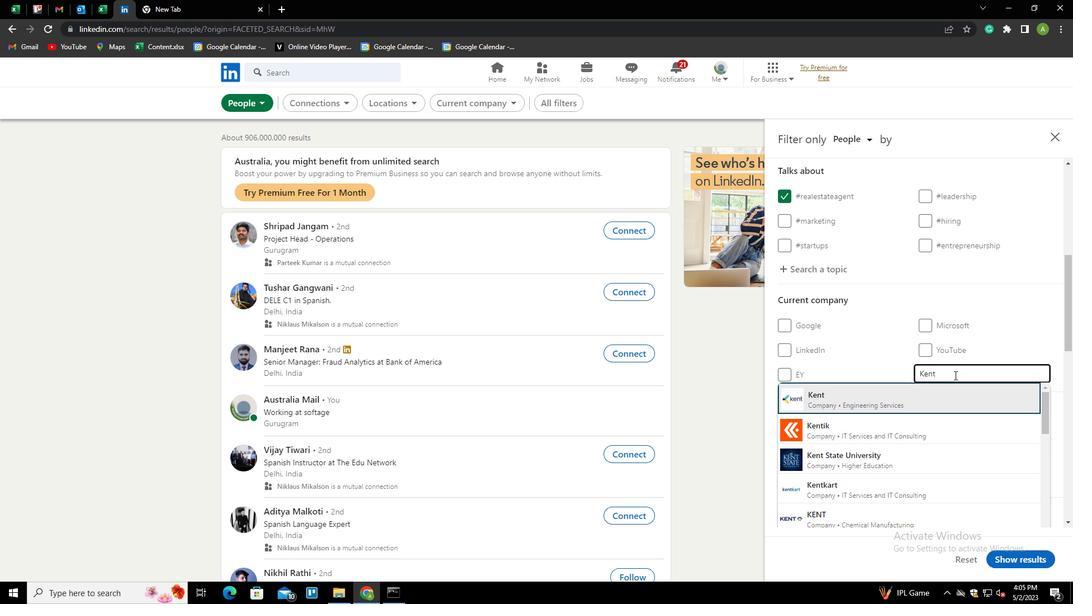 
Action: Mouse scrolled (955, 374) with delta (0, 0)
Screenshot: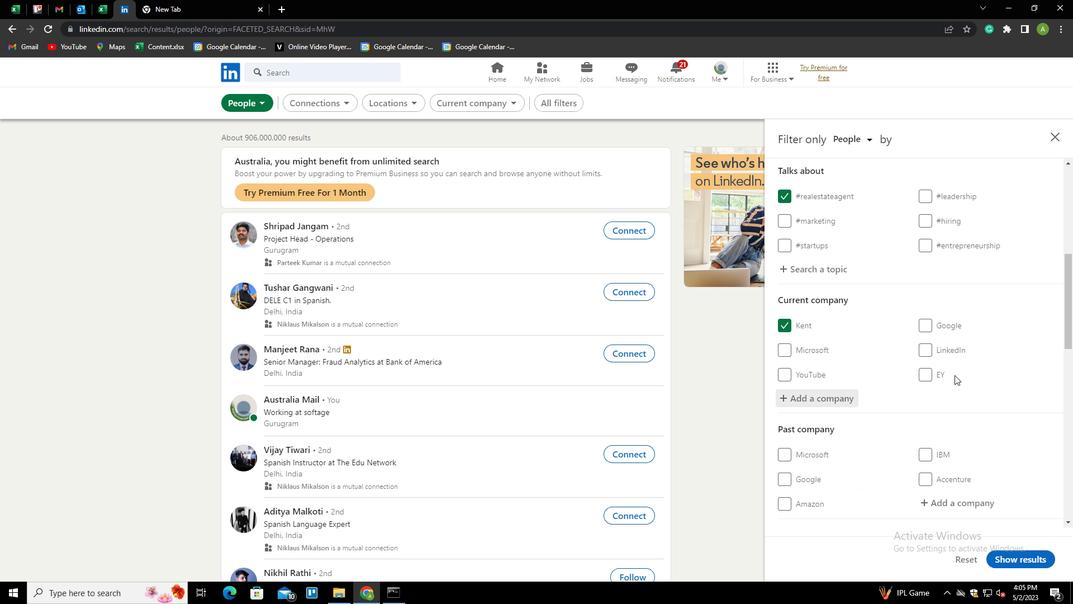 
Action: Mouse scrolled (955, 374) with delta (0, 0)
Screenshot: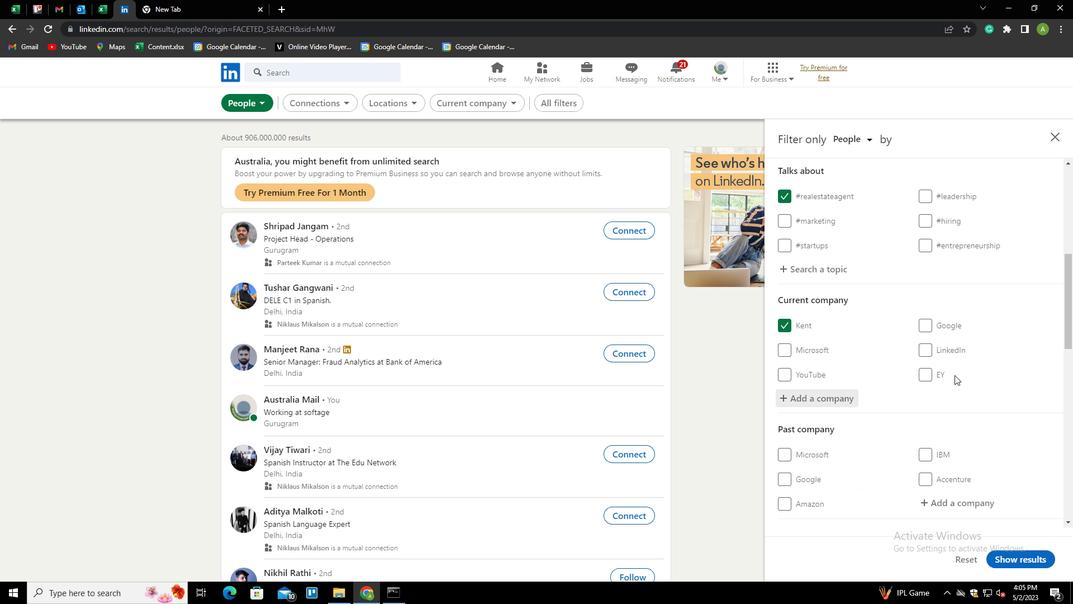 
Action: Mouse scrolled (955, 374) with delta (0, 0)
Screenshot: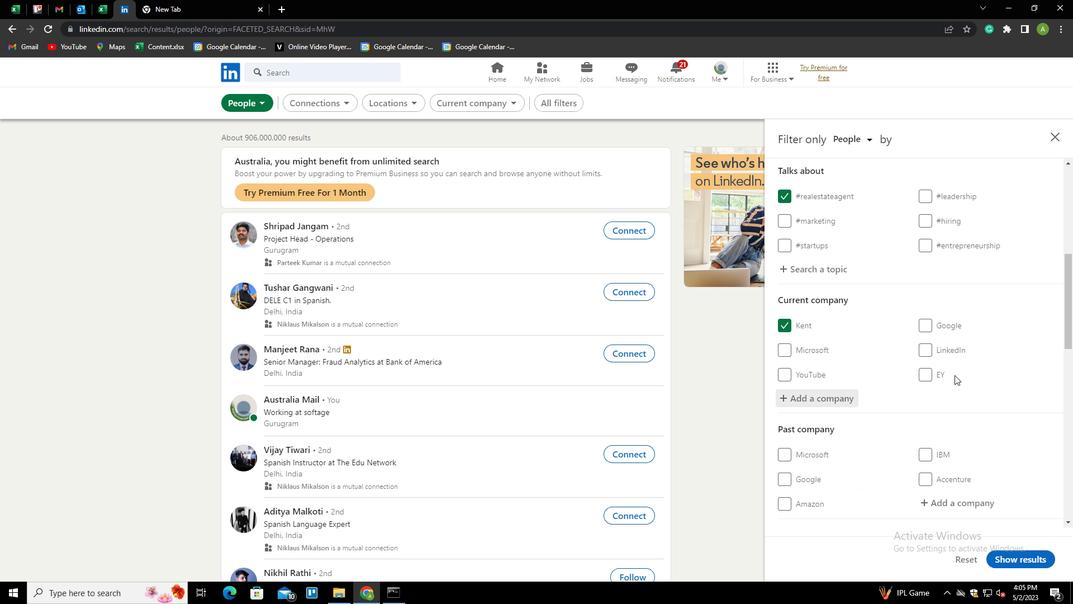 
Action: Mouse scrolled (955, 374) with delta (0, 0)
Screenshot: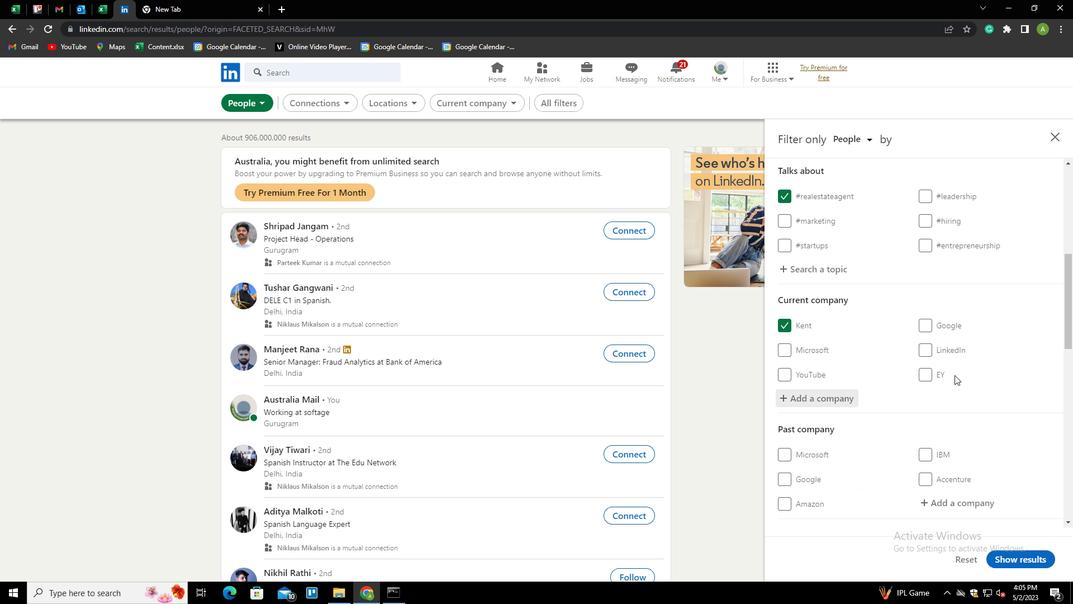 
Action: Mouse scrolled (955, 374) with delta (0, 0)
Screenshot: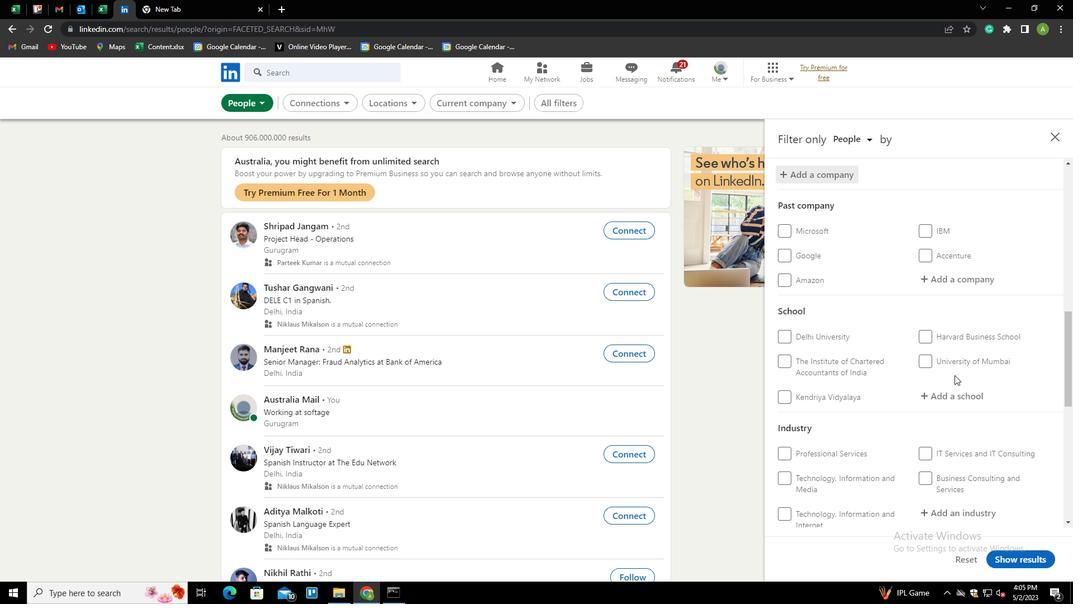 
Action: Mouse moved to (947, 336)
Screenshot: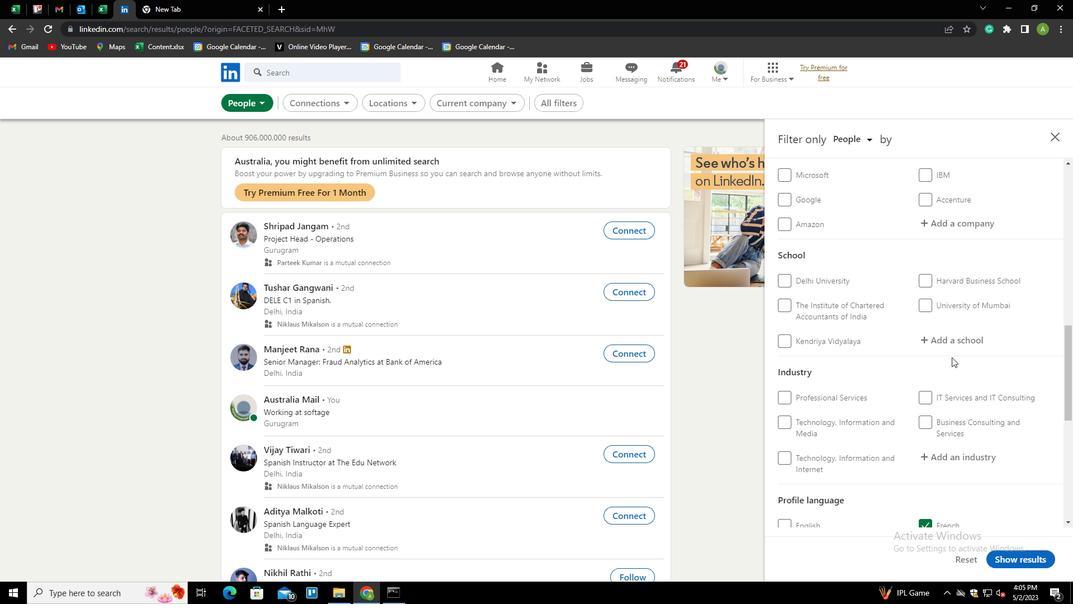 
Action: Mouse pressed left at (947, 336)
Screenshot: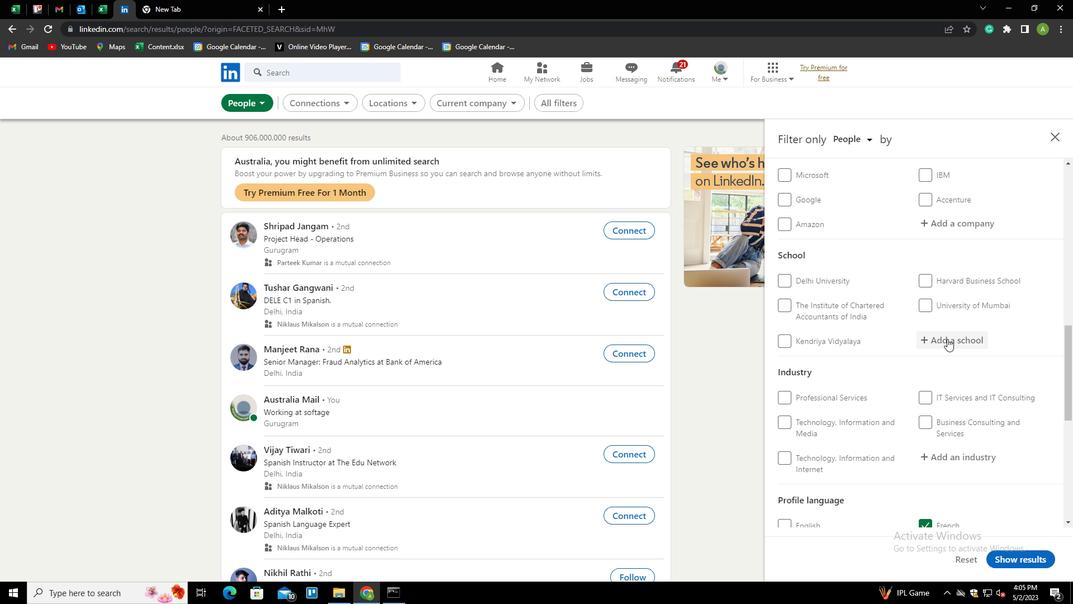 
Action: Mouse moved to (949, 340)
Screenshot: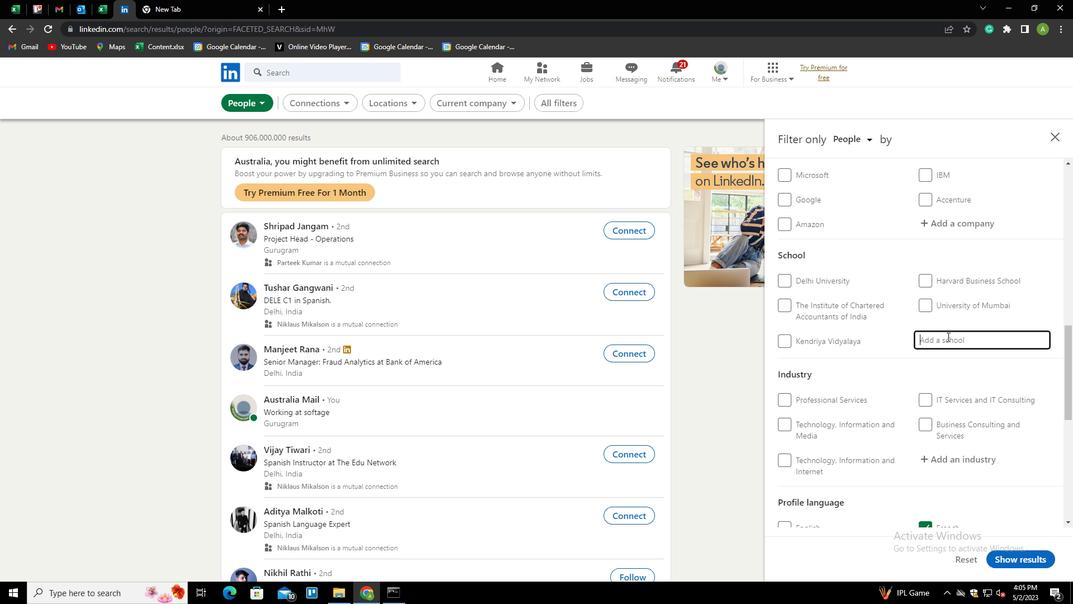 
Action: Mouse pressed left at (949, 340)
Screenshot: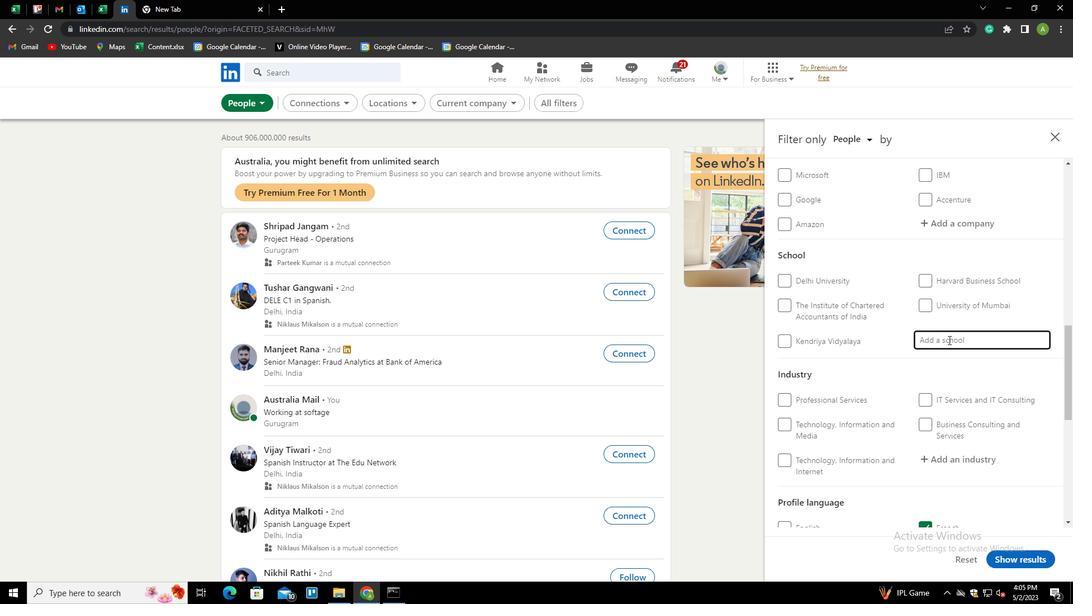 
Action: Key pressed <Key.shift>SOA<Key.space><Key.shift>UNI<Key.down><Key.enter>
Screenshot: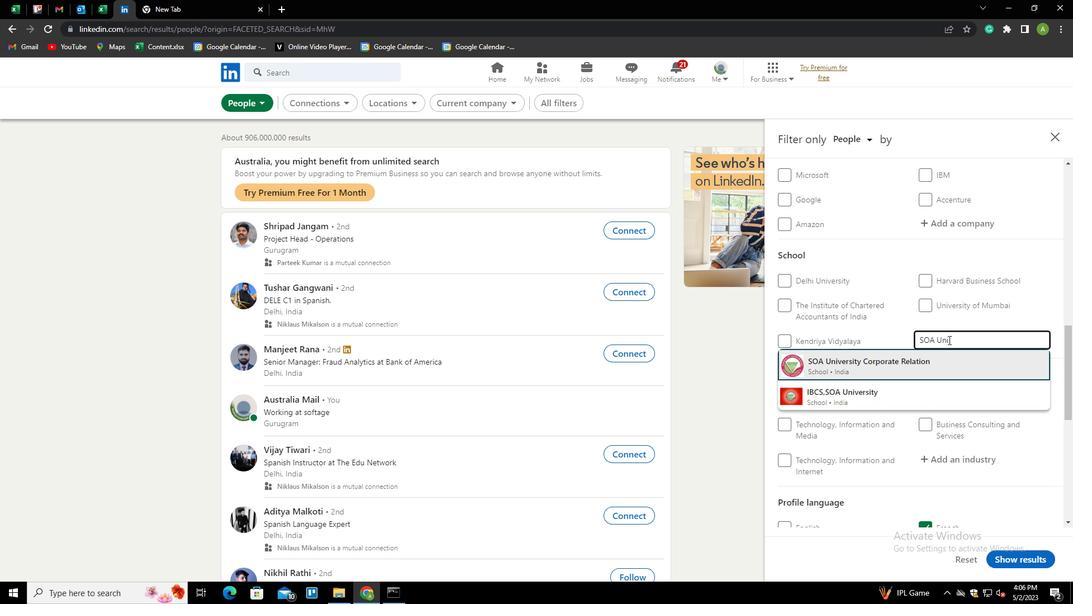 
Action: Mouse scrolled (949, 339) with delta (0, 0)
Screenshot: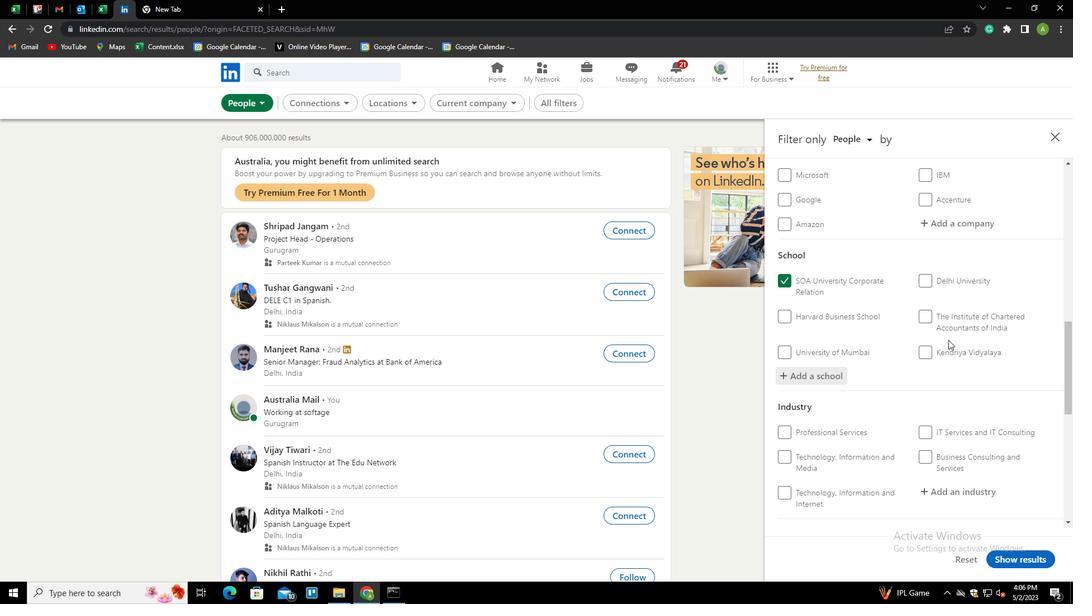 
Action: Mouse moved to (956, 379)
Screenshot: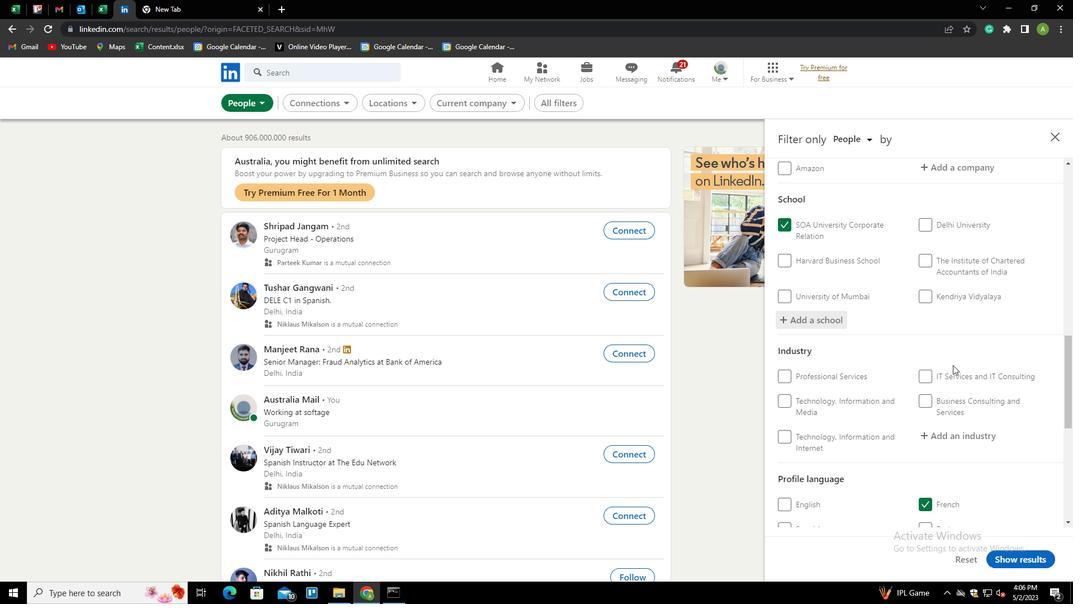 
Action: Mouse scrolled (956, 379) with delta (0, 0)
Screenshot: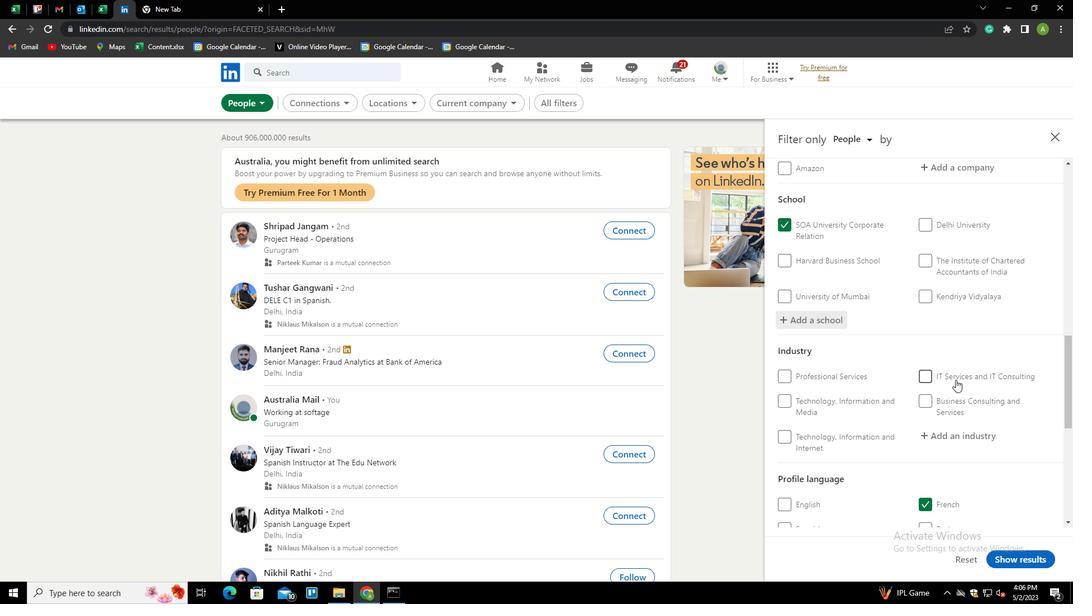 
Action: Mouse scrolled (956, 379) with delta (0, 0)
Screenshot: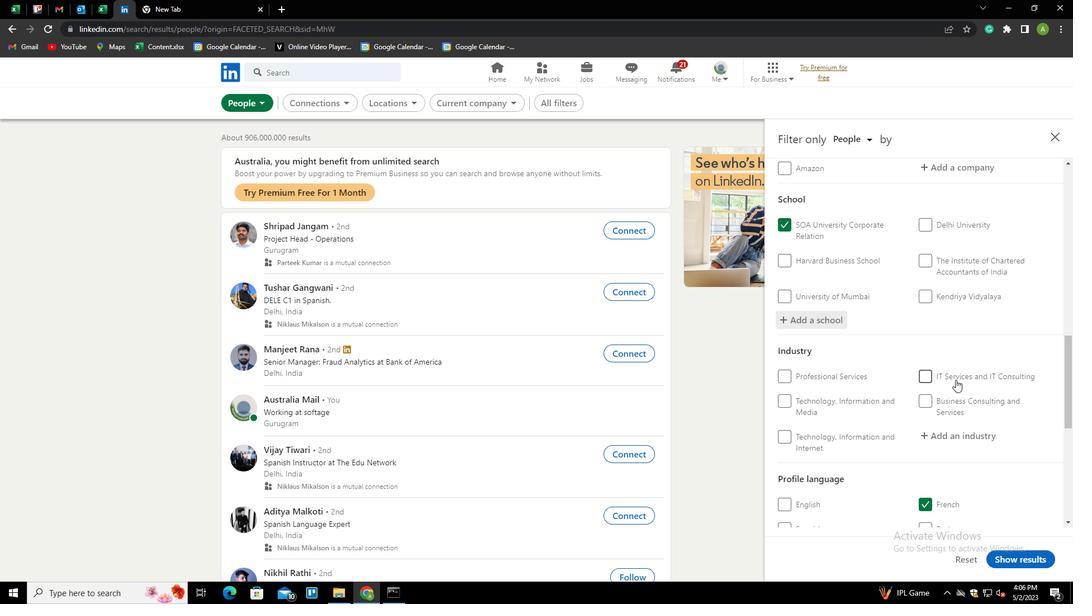 
Action: Mouse moved to (954, 323)
Screenshot: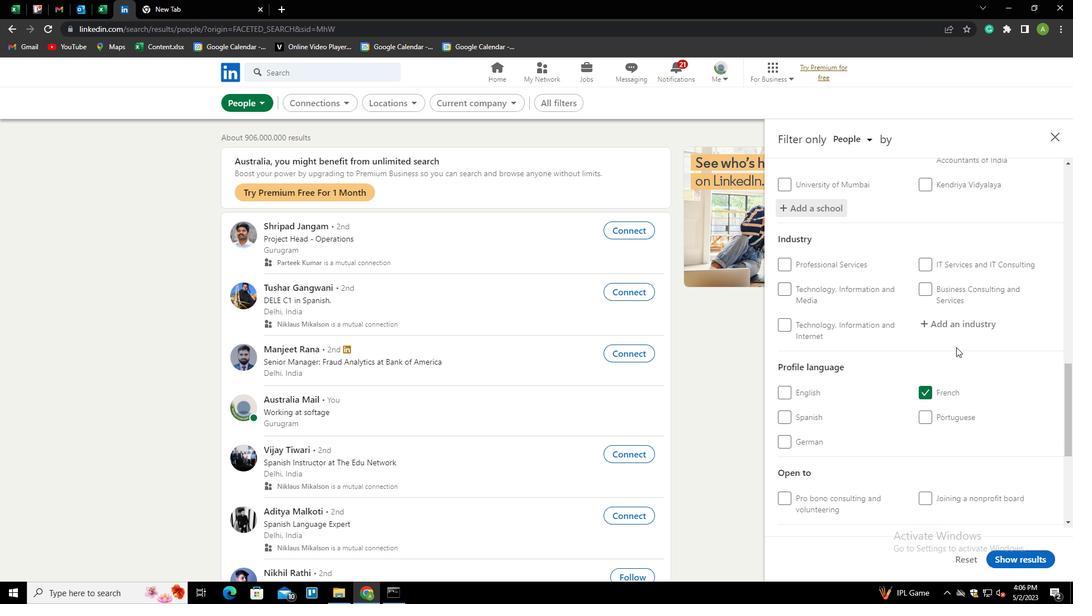 
Action: Mouse pressed left at (954, 323)
Screenshot: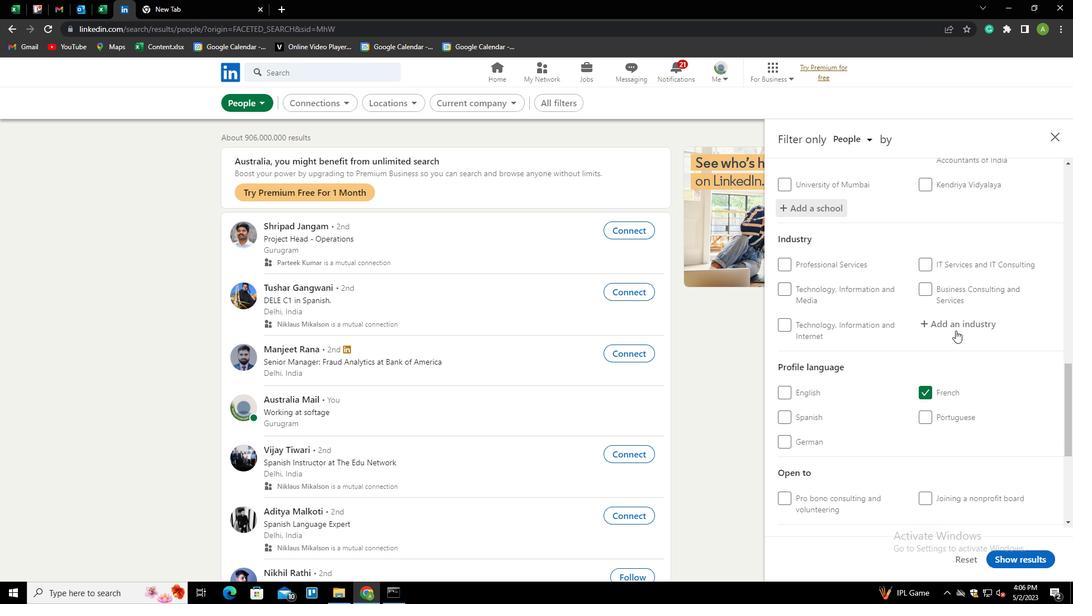 
Action: Mouse moved to (957, 324)
Screenshot: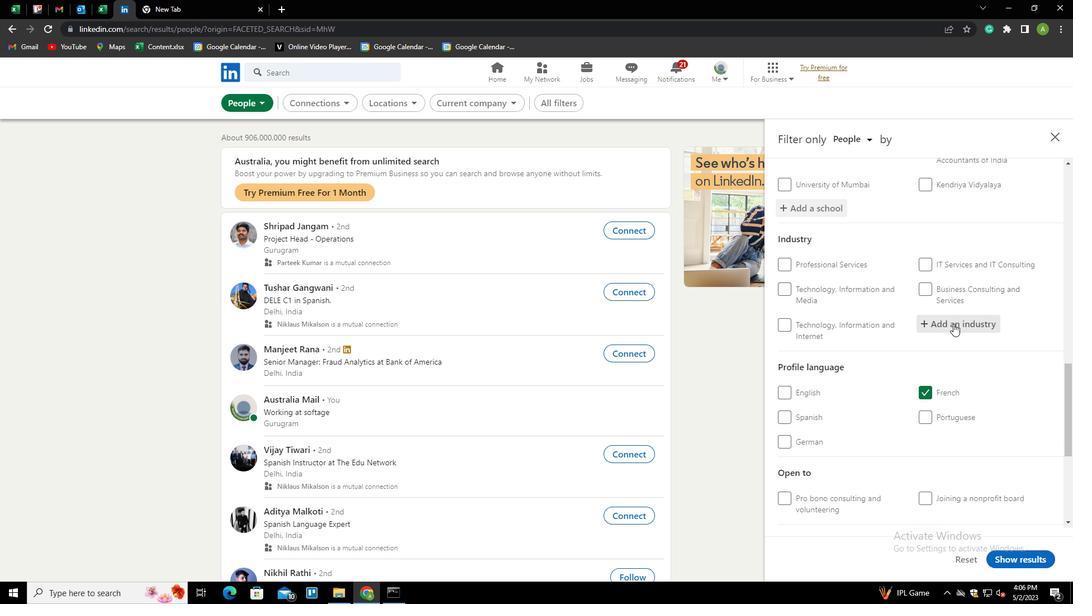 
Action: Mouse pressed left at (957, 324)
Screenshot: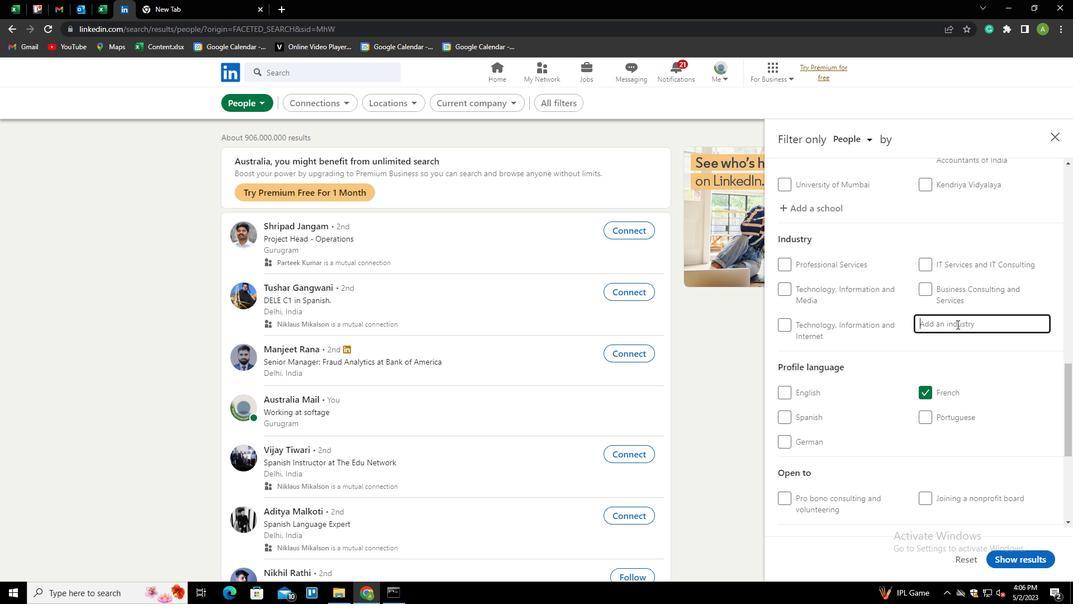 
Action: Key pressed <Key.shift><Key.shift><Key.shift><Key.shift>CIVIL<Key.space><Key.shift>ENGIN<Key.down><Key.enter>
Screenshot: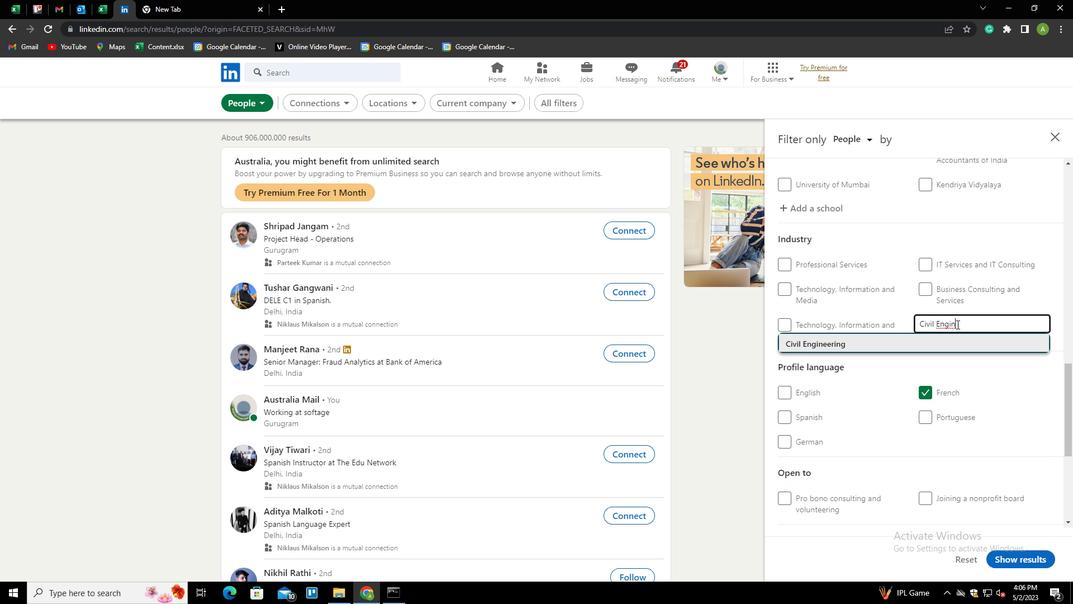 
Action: Mouse scrolled (957, 323) with delta (0, 0)
Screenshot: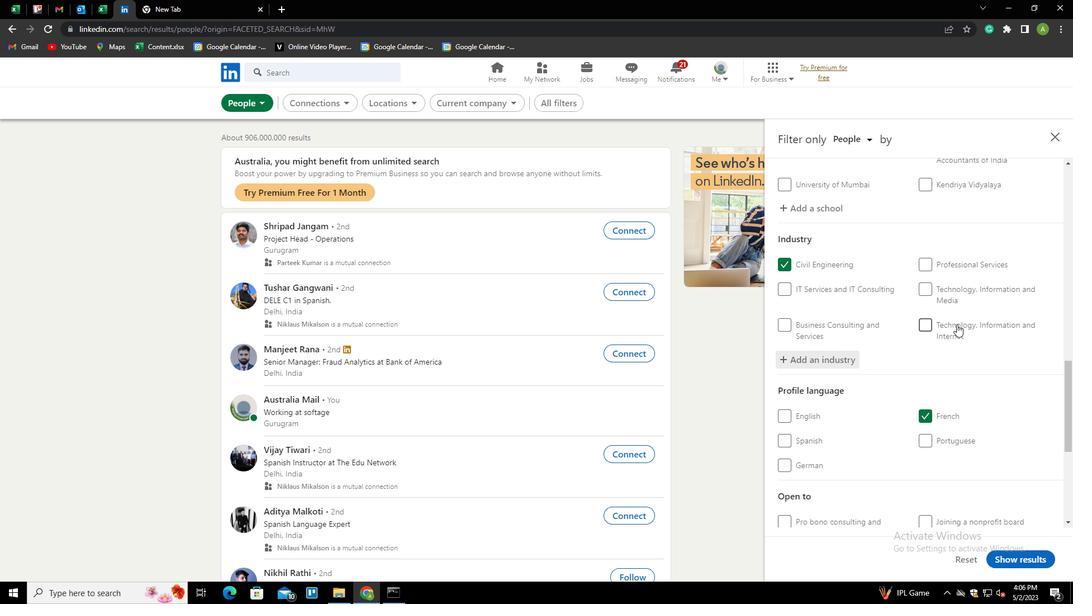 
Action: Mouse scrolled (957, 323) with delta (0, 0)
Screenshot: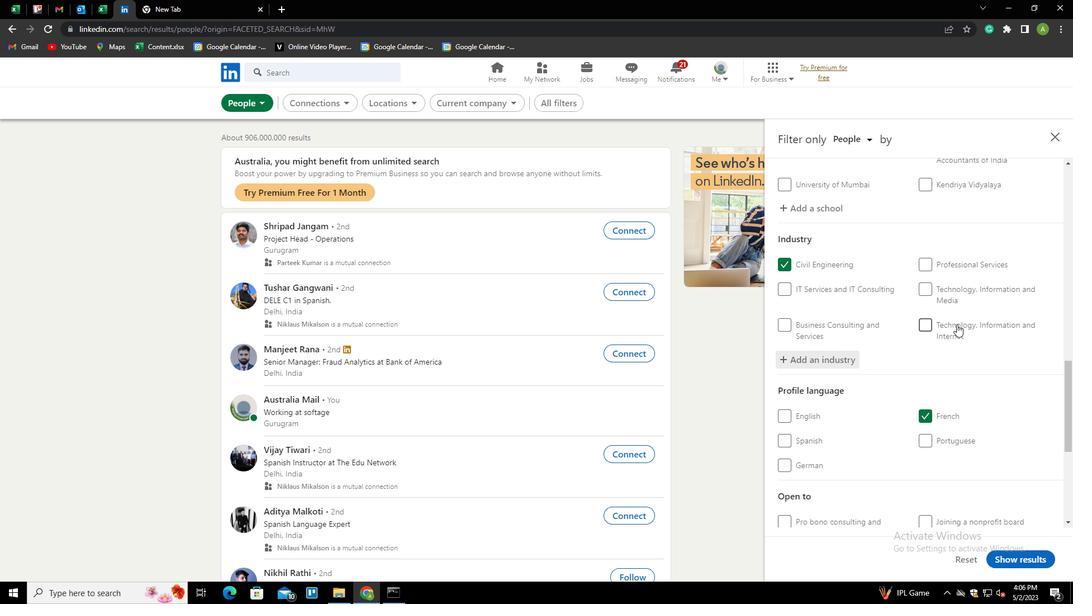 
Action: Mouse scrolled (957, 323) with delta (0, 0)
Screenshot: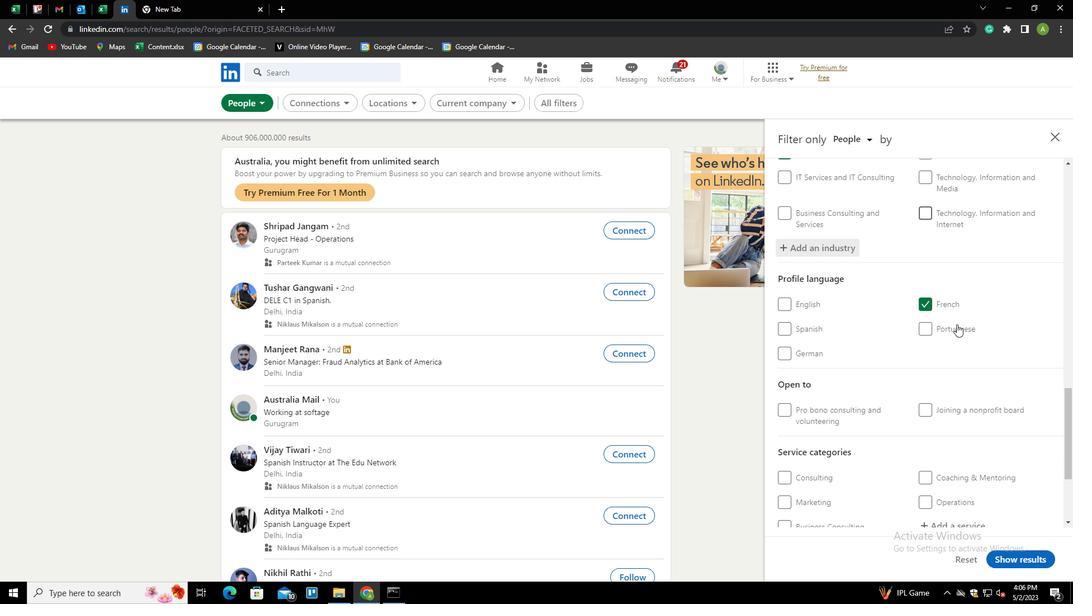 
Action: Mouse scrolled (957, 323) with delta (0, 0)
Screenshot: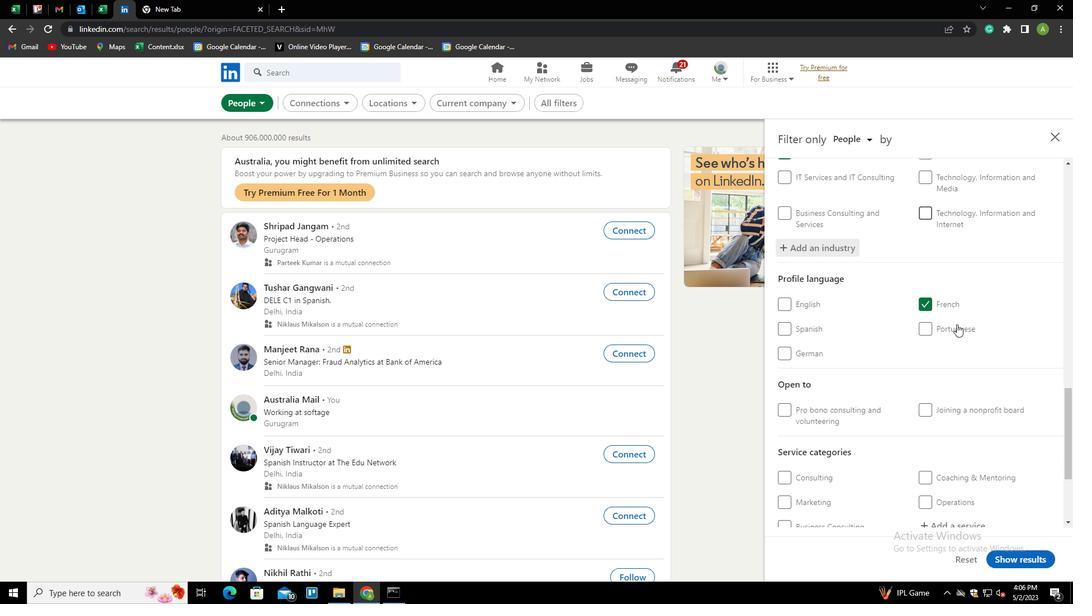 
Action: Mouse scrolled (957, 323) with delta (0, 0)
Screenshot: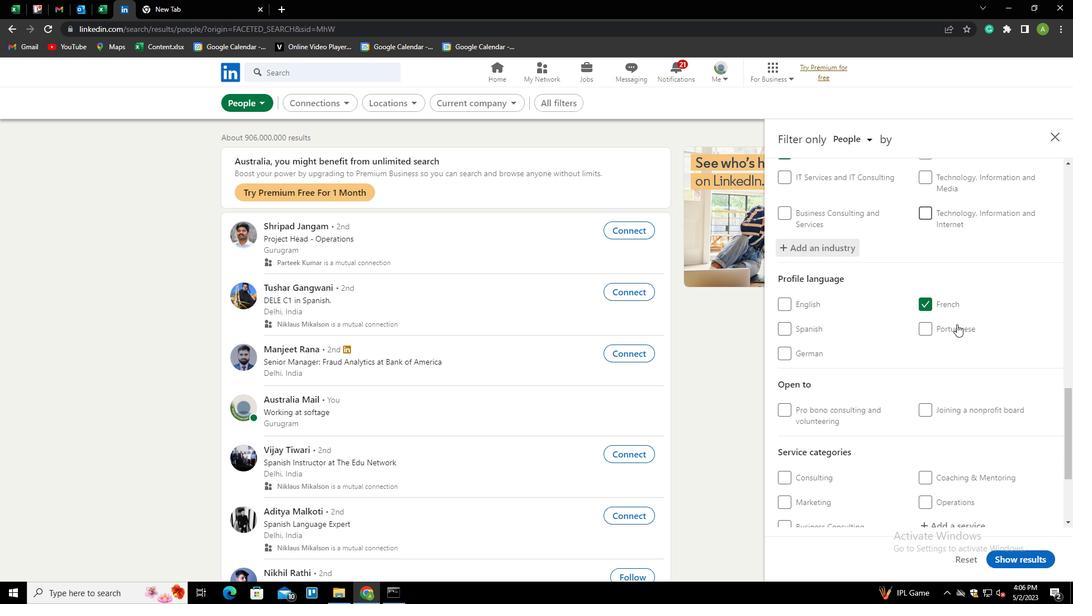 
Action: Mouse moved to (942, 371)
Screenshot: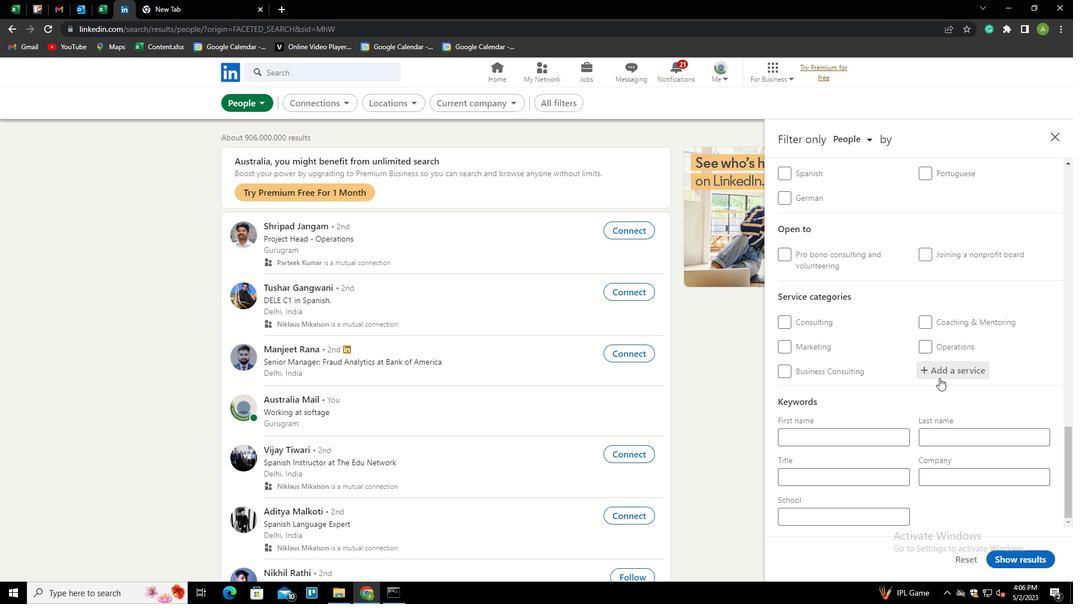 
Action: Mouse pressed left at (942, 371)
Screenshot: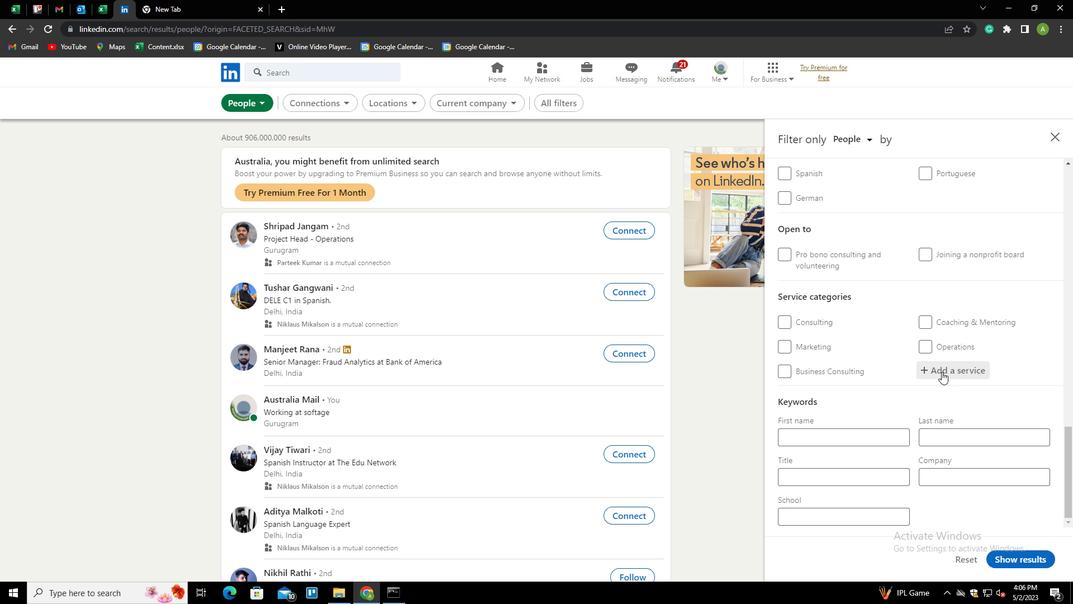 
Action: Mouse moved to (949, 370)
Screenshot: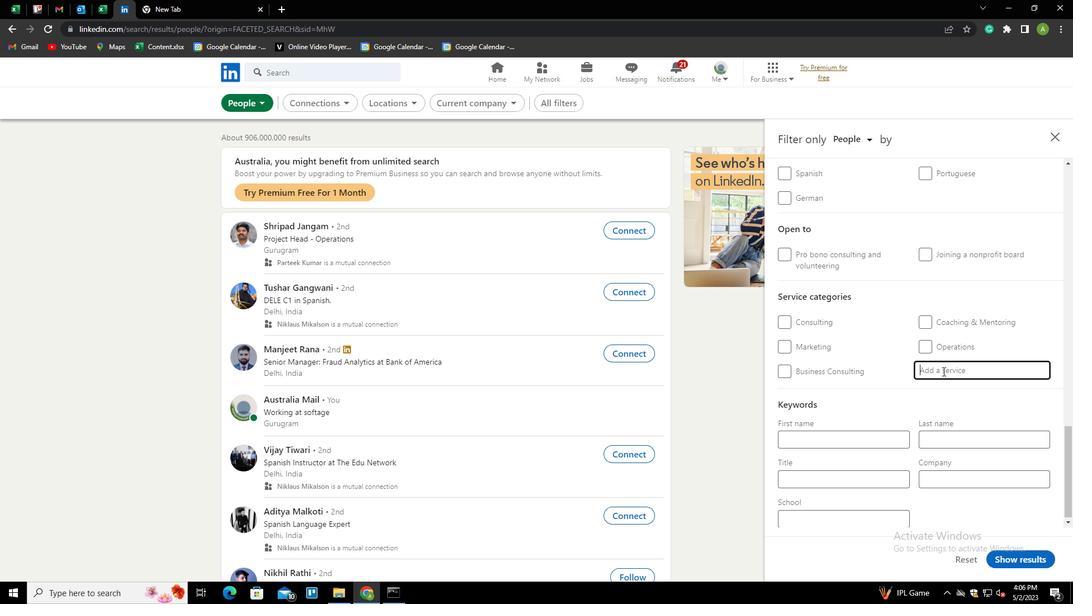 
Action: Mouse pressed left at (949, 370)
Screenshot: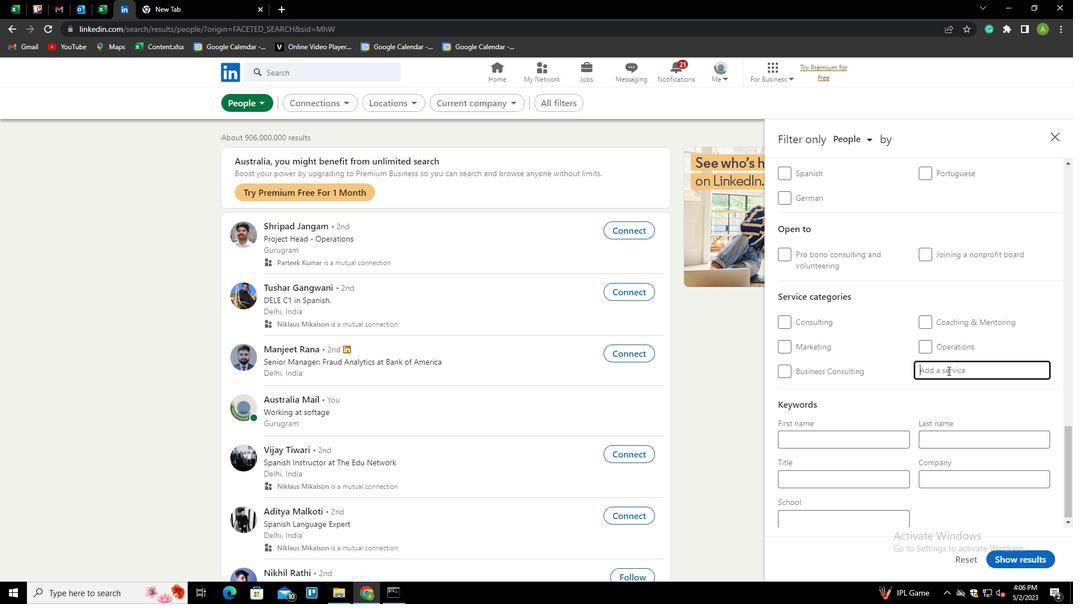 
Action: Key pressed <Key.shift><Key.shift><Key.shift><Key.shift><Key.shift>STRATEGIC<Key.space><Key.shift>PLANNI<Key.down><Key.enter>
Screenshot: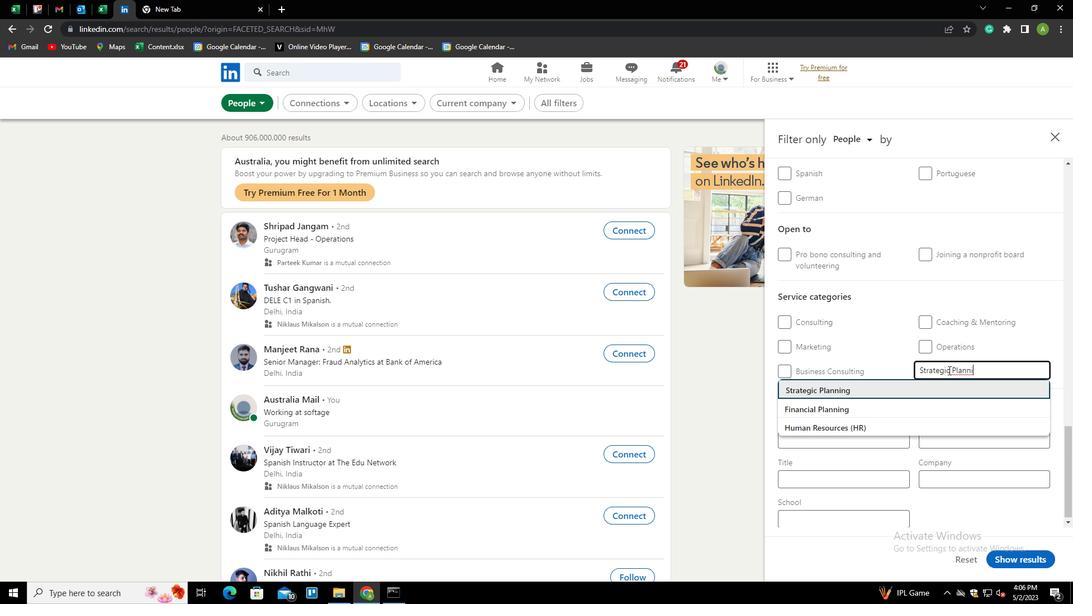 
Action: Mouse scrolled (949, 369) with delta (0, 0)
Screenshot: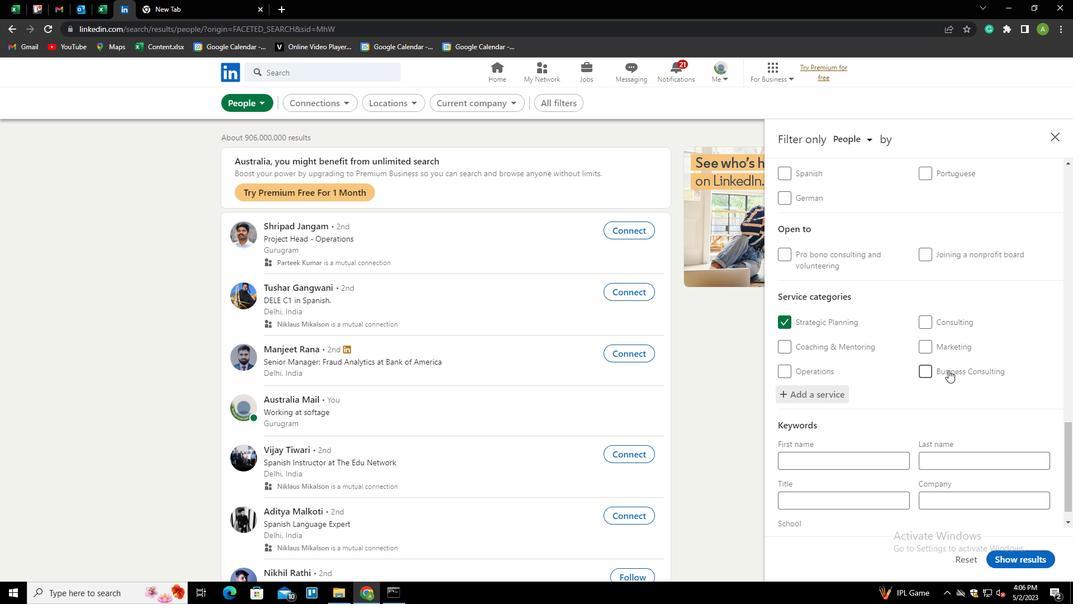 
Action: Mouse scrolled (949, 369) with delta (0, 0)
Screenshot: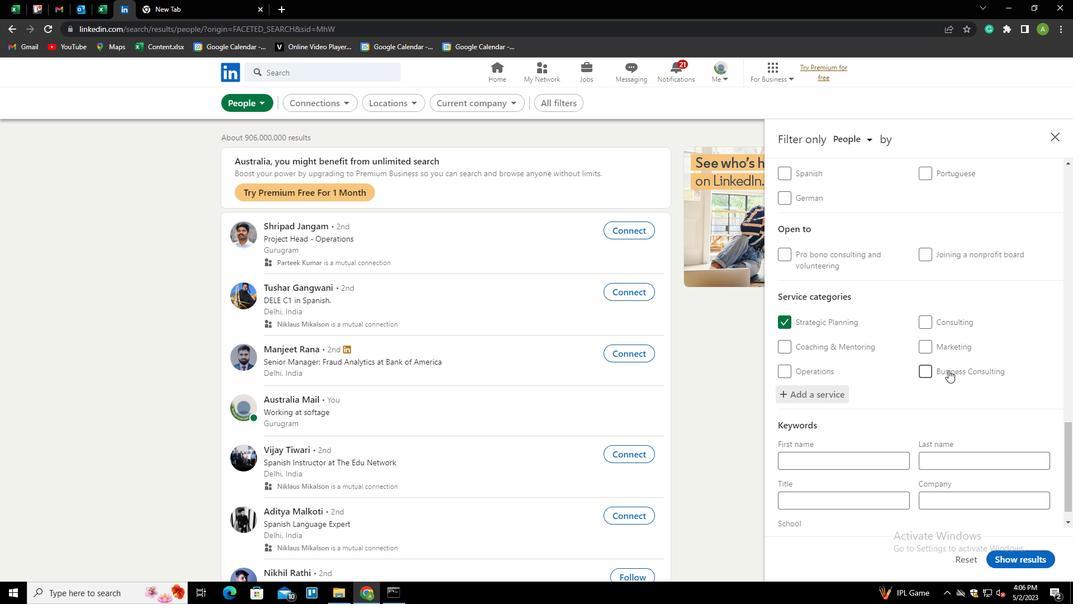 
Action: Mouse moved to (821, 478)
Screenshot: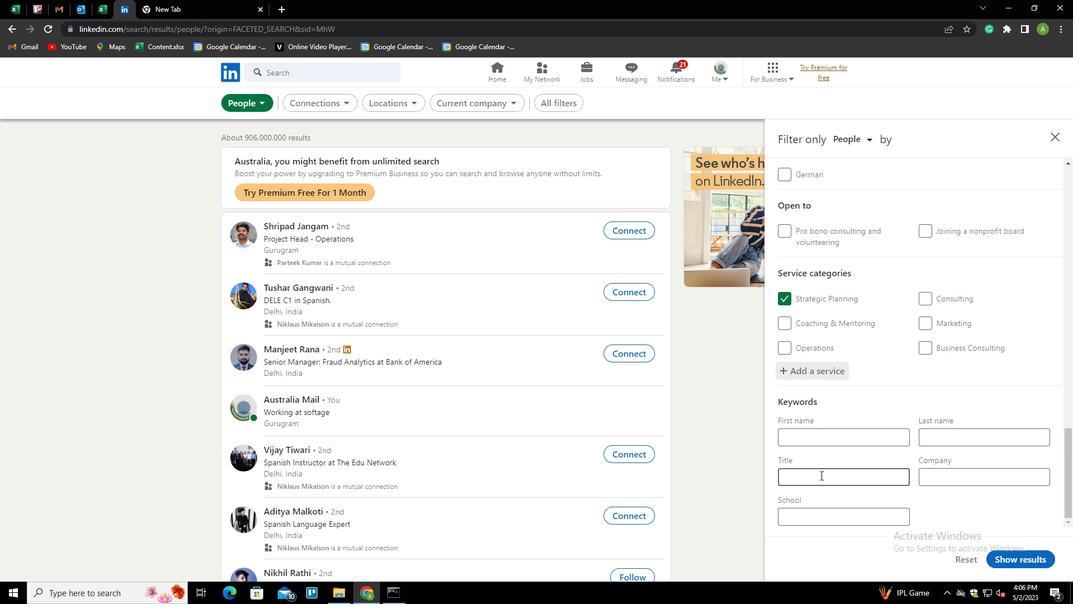 
Action: Mouse pressed left at (821, 478)
Screenshot: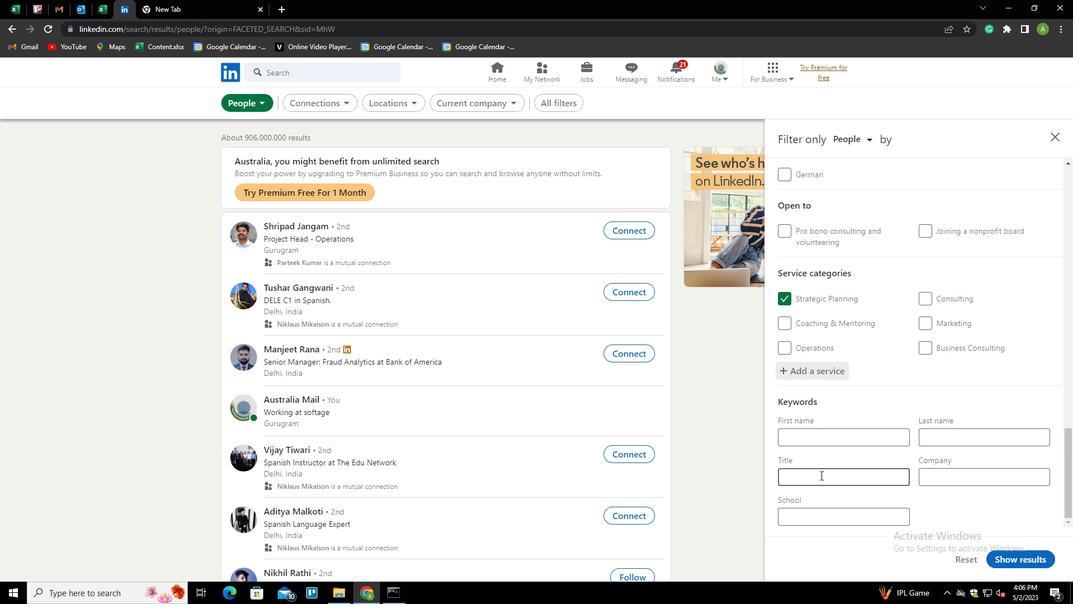 
Action: Key pressed <Key.shift><Key.shift><Key.shift><Key.shift><Key.shift><Key.shift><Key.shift><Key.shift><Key.shift><Key.shift><Key.shift><Key.shift><Key.shift><Key.shift><Key.shift><Key.shift>CAMR<Key.backspace>ERA<Key.space><Key.shift>OPERATOR
Screenshot: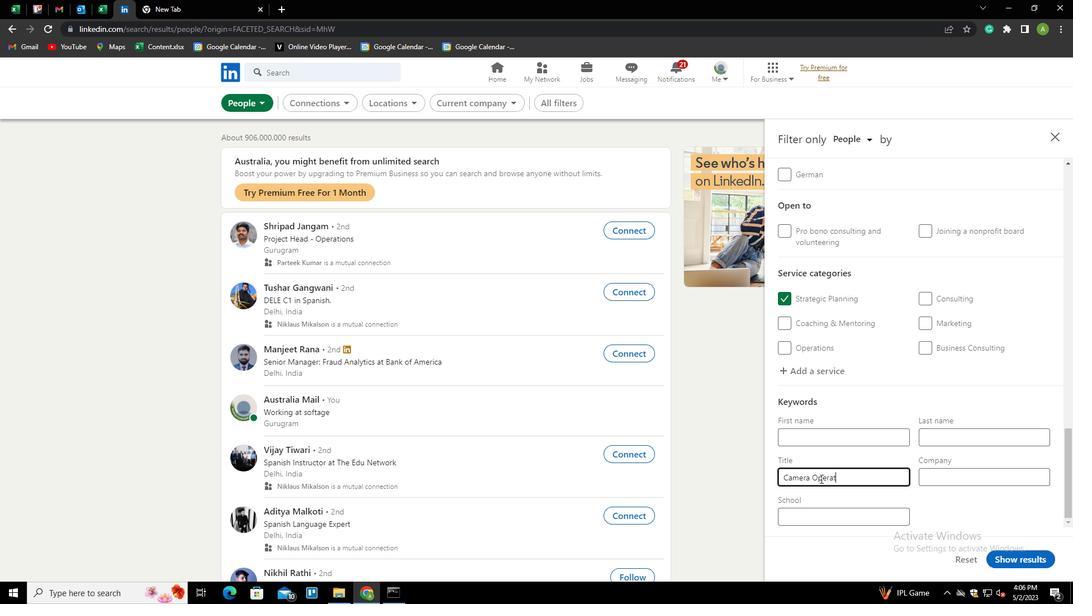 
Action: Mouse moved to (984, 513)
Screenshot: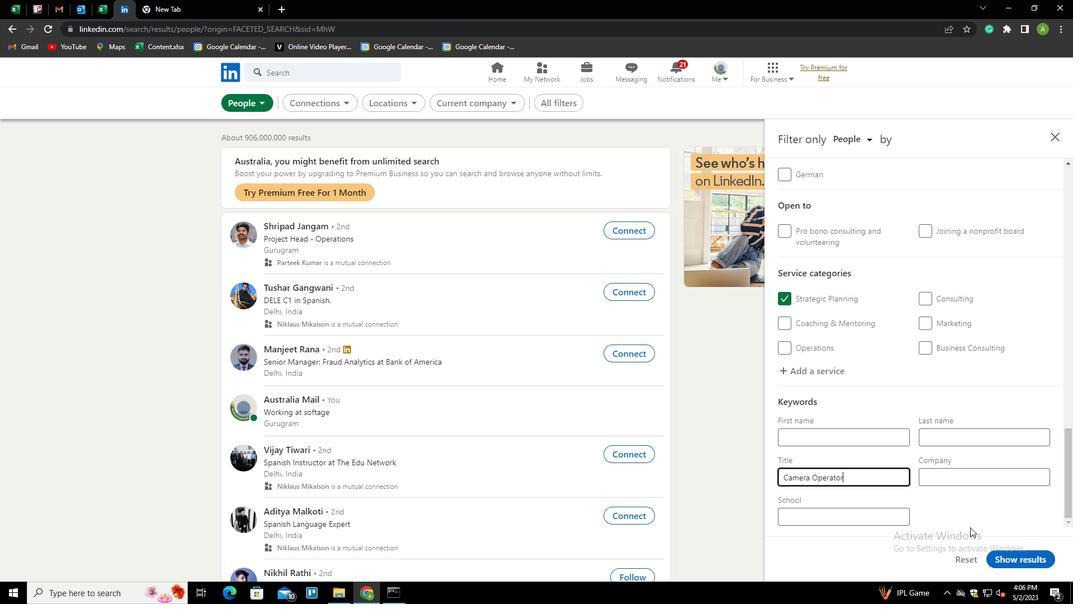 
Action: Mouse pressed left at (984, 513)
Screenshot: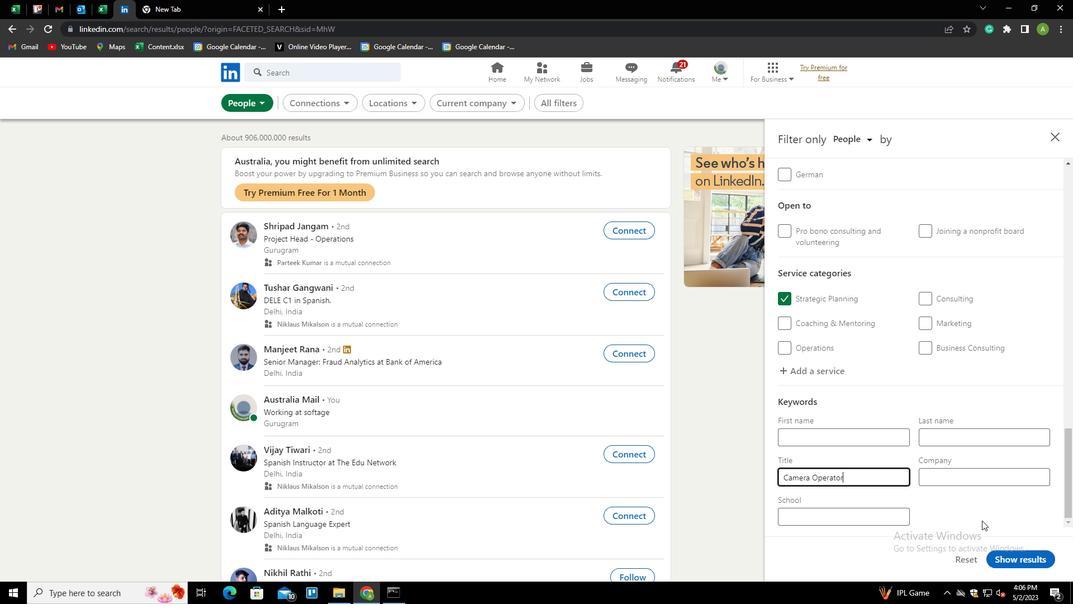 
Action: Mouse moved to (1017, 558)
Screenshot: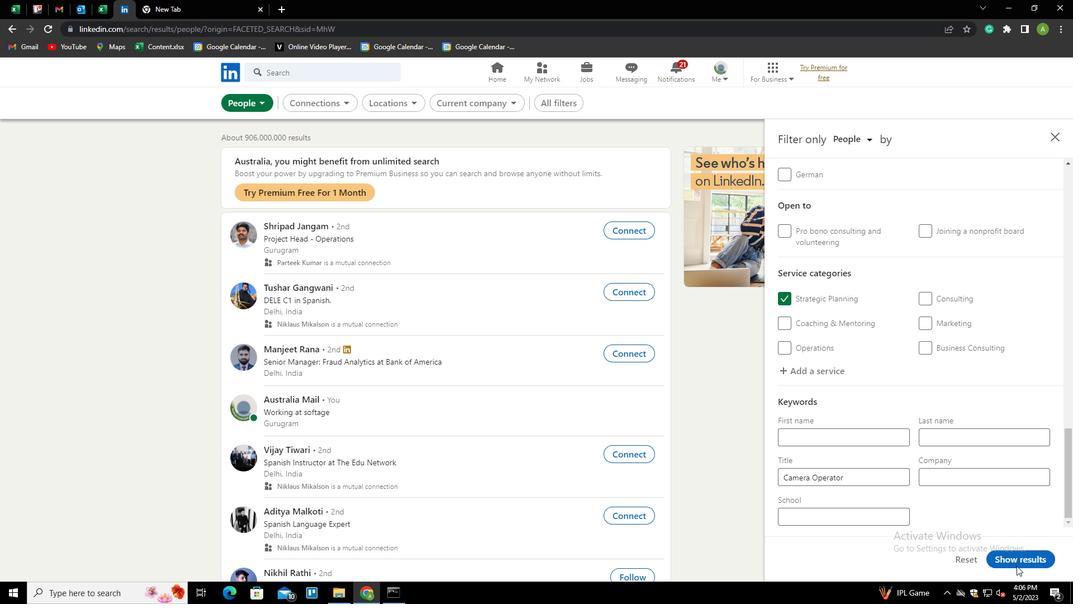 
Action: Mouse pressed left at (1017, 558)
Screenshot: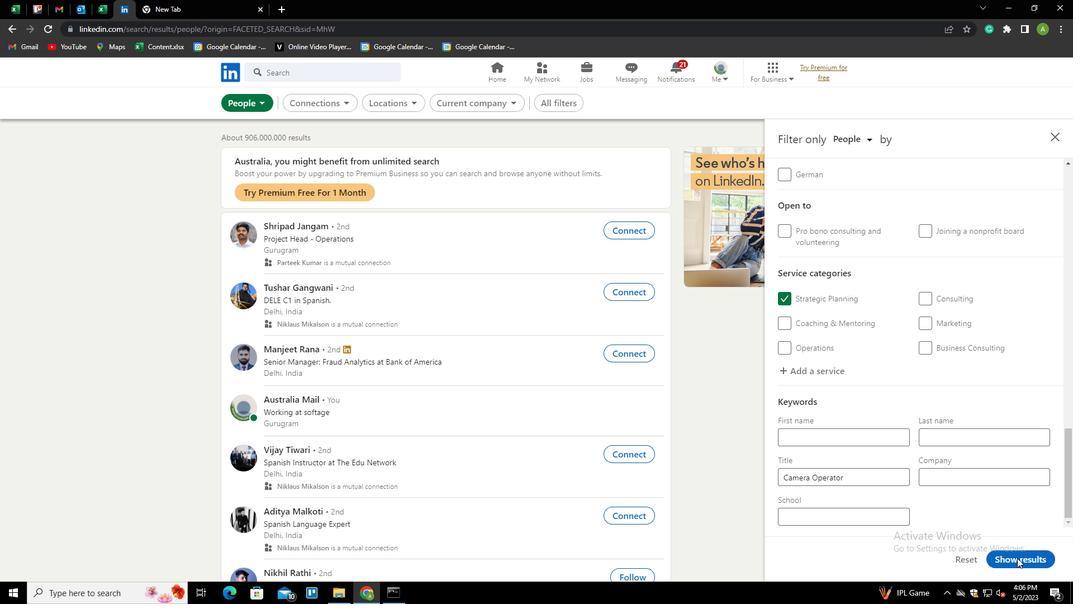 
